 Task: Explore Marketplace offerings for specialized solutions tailored for specific project needs.
Action: Mouse moved to (5, 52)
Screenshot: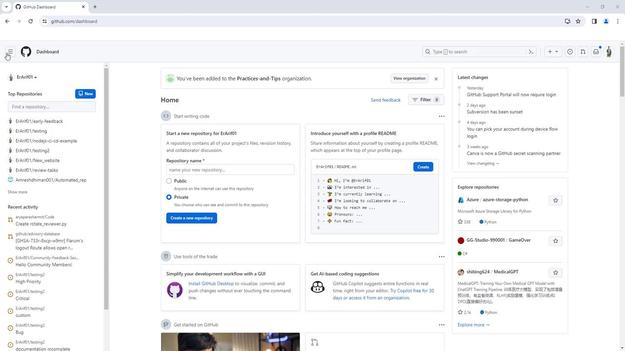 
Action: Mouse pressed left at (5, 52)
Screenshot: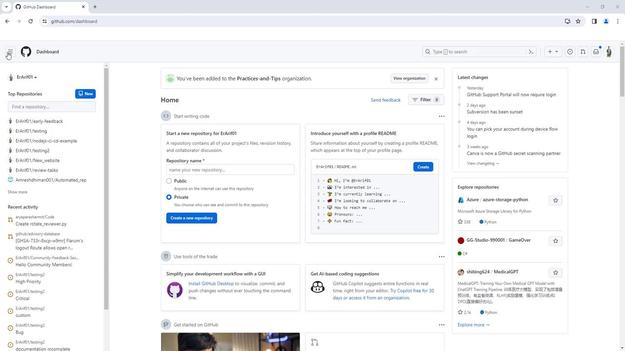 
Action: Mouse moved to (36, 148)
Screenshot: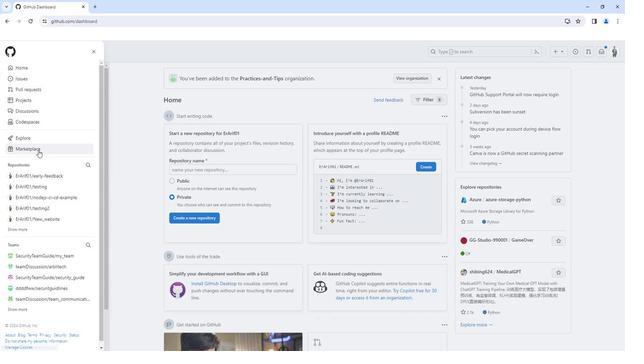 
Action: Mouse pressed left at (36, 148)
Screenshot: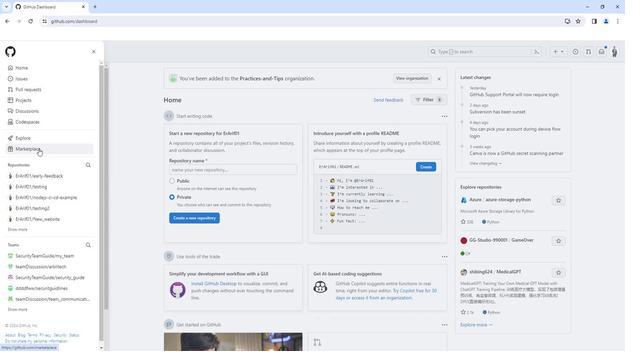 
Action: Mouse moved to (231, 173)
Screenshot: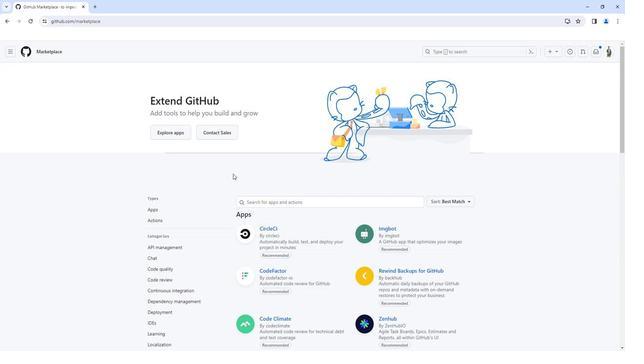 
Action: Mouse scrolled (231, 173) with delta (0, 0)
Screenshot: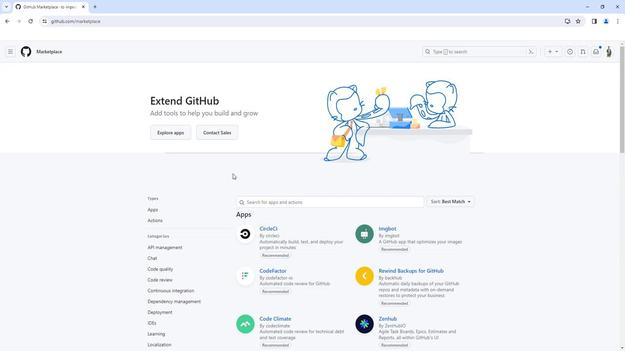 
Action: Mouse moved to (231, 173)
Screenshot: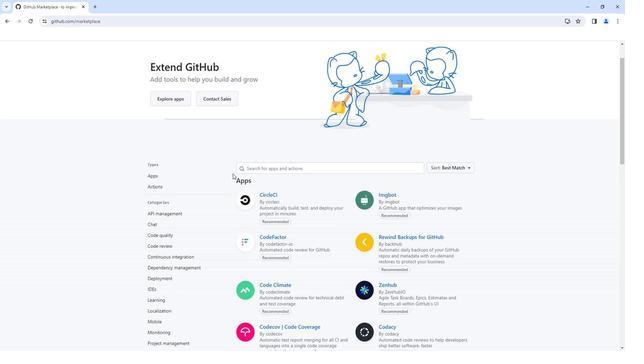 
Action: Mouse scrolled (231, 173) with delta (0, 0)
Screenshot: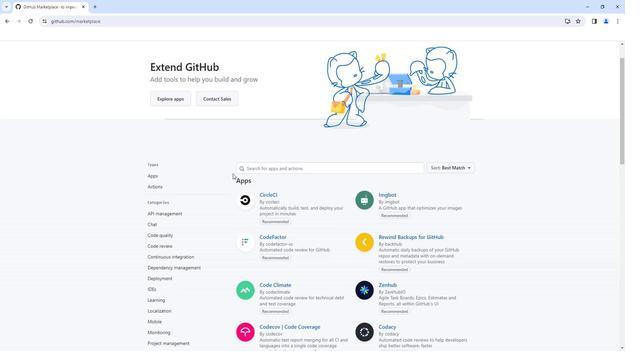 
Action: Mouse moved to (234, 156)
Screenshot: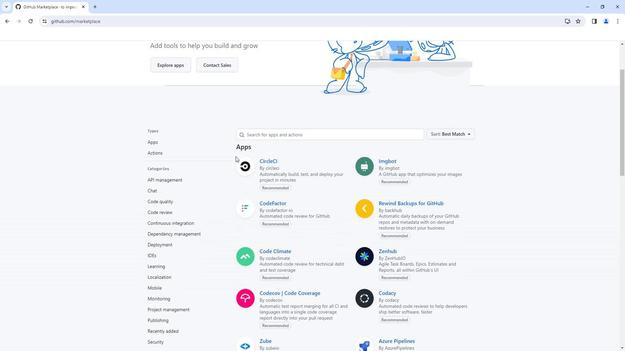 
Action: Mouse scrolled (234, 155) with delta (0, 0)
Screenshot: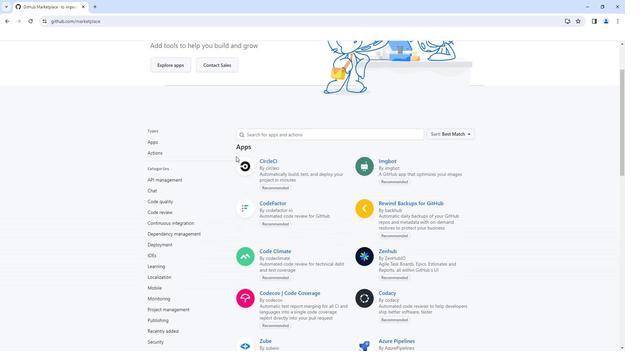 
Action: Mouse scrolled (234, 155) with delta (0, 0)
Screenshot: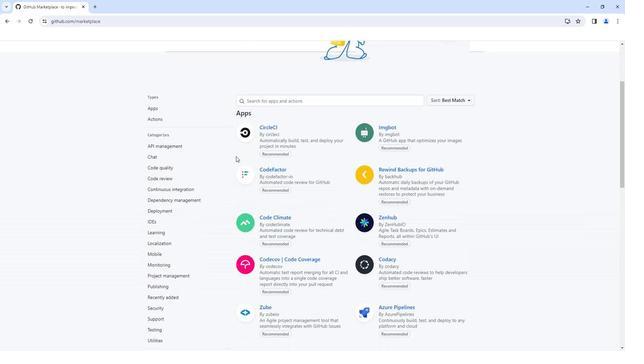 
Action: Mouse moved to (308, 129)
Screenshot: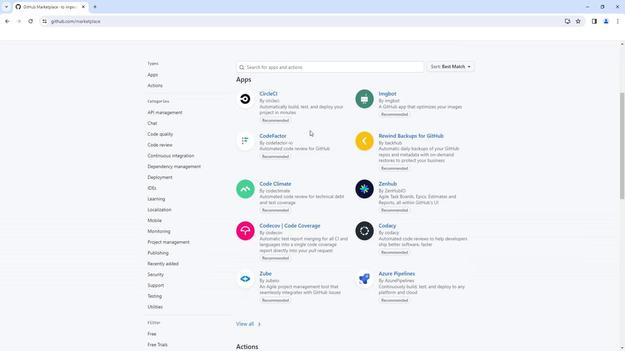
Action: Mouse scrolled (308, 129) with delta (0, 0)
Screenshot: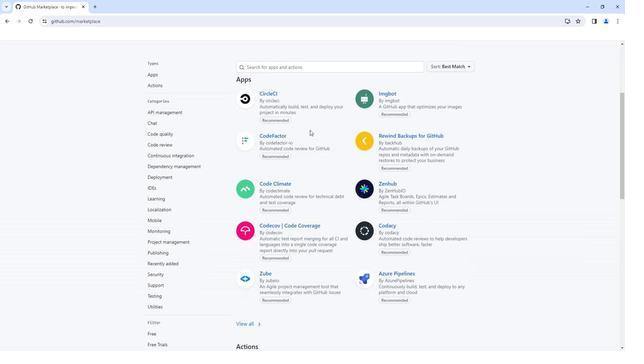 
Action: Mouse scrolled (308, 129) with delta (0, 0)
Screenshot: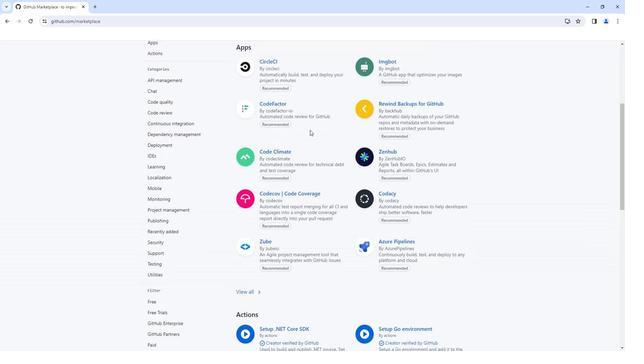 
Action: Mouse moved to (308, 132)
Screenshot: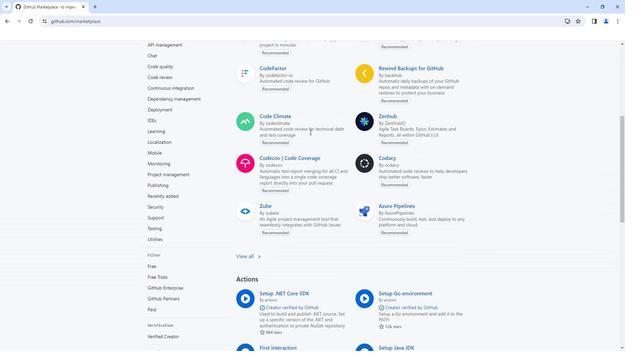
Action: Mouse scrolled (308, 132) with delta (0, 0)
Screenshot: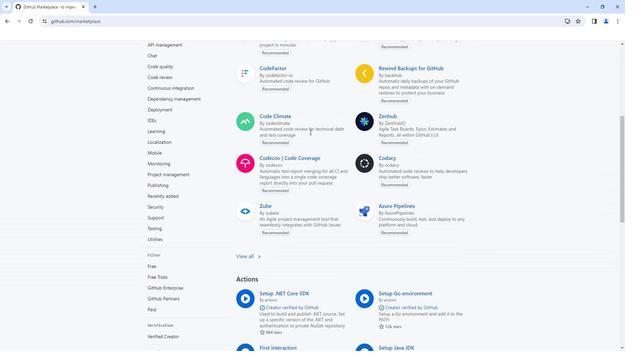 
Action: Mouse moved to (308, 133)
Screenshot: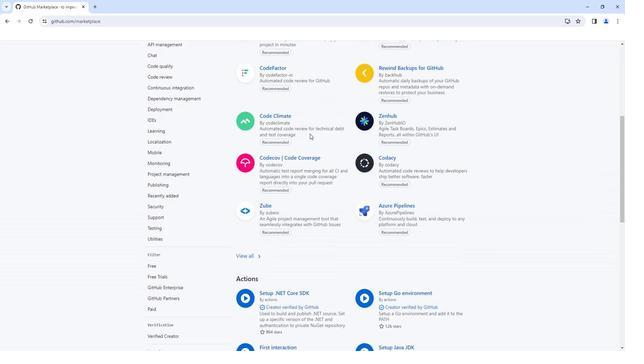 
Action: Mouse scrolled (308, 133) with delta (0, 0)
Screenshot: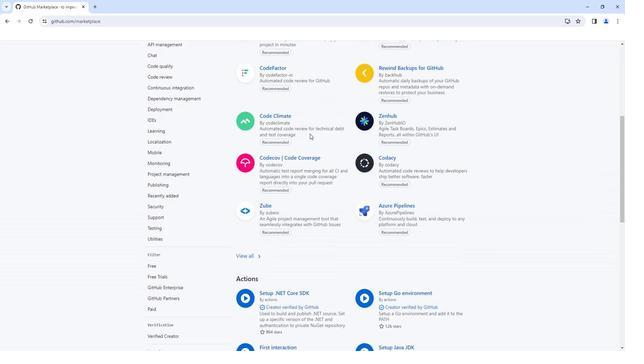 
Action: Mouse moved to (308, 134)
Screenshot: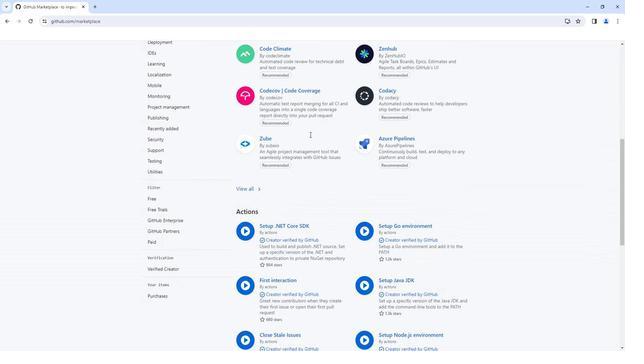 
Action: Mouse scrolled (308, 134) with delta (0, 0)
Screenshot: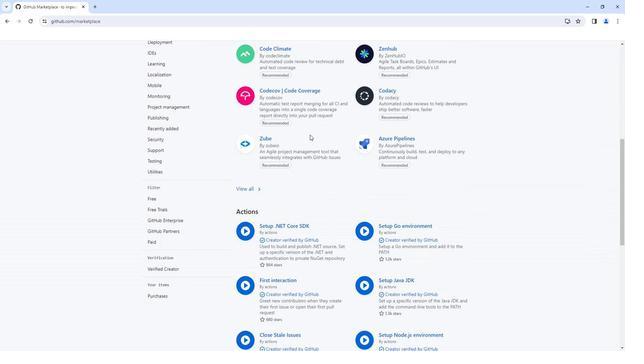 
Action: Mouse scrolled (308, 134) with delta (0, 0)
Screenshot: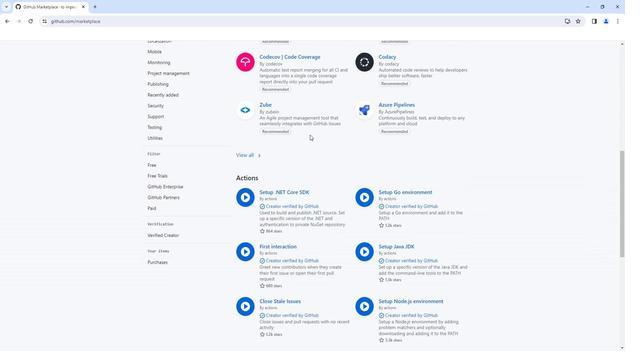 
Action: Mouse moved to (308, 135)
Screenshot: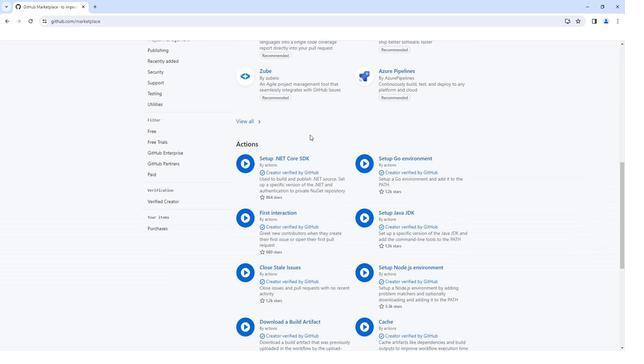 
Action: Mouse scrolled (308, 135) with delta (0, 0)
Screenshot: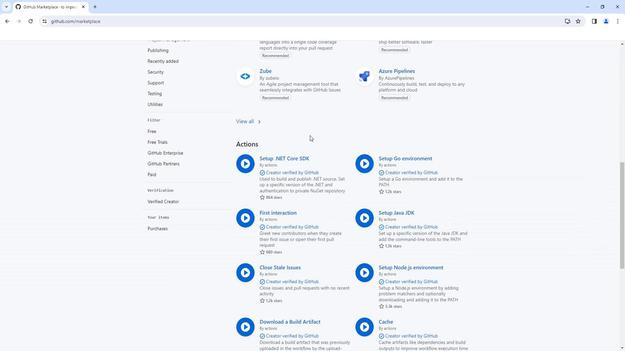 
Action: Mouse moved to (308, 136)
Screenshot: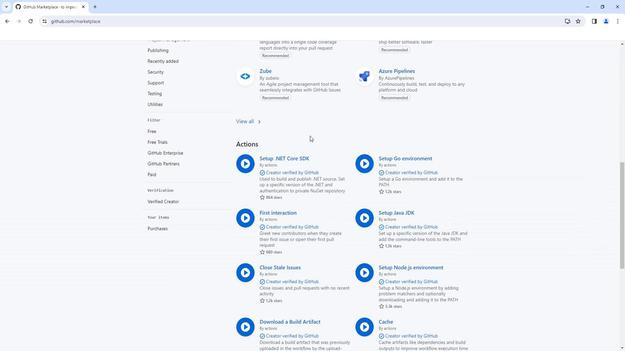 
Action: Mouse scrolled (308, 135) with delta (0, 0)
Screenshot: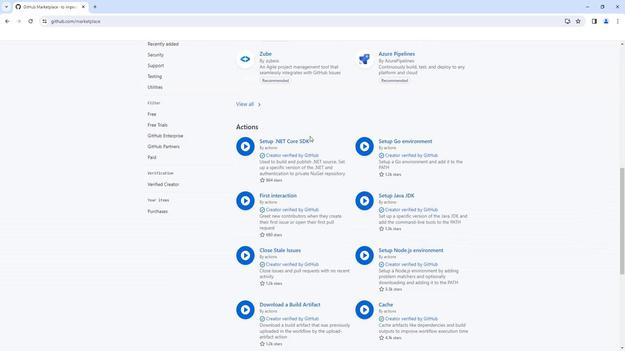 
Action: Mouse moved to (308, 136)
Screenshot: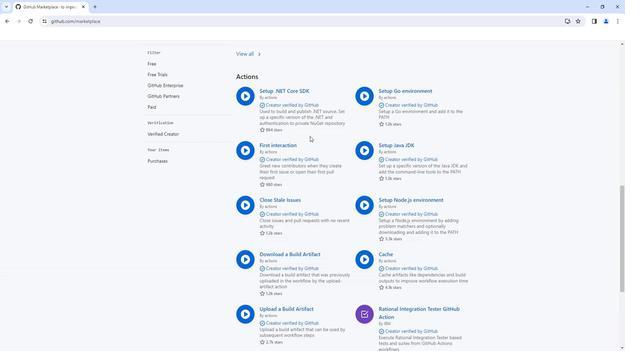 
Action: Mouse scrolled (308, 136) with delta (0, 0)
Screenshot: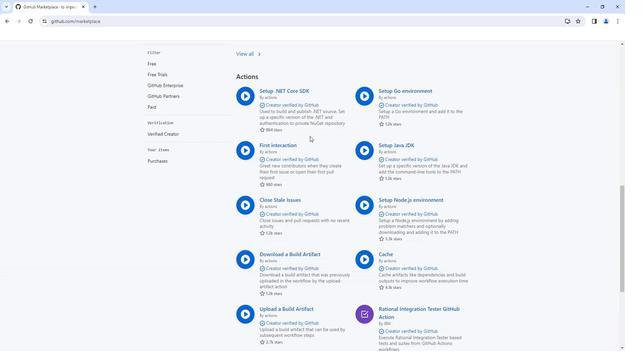 
Action: Mouse moved to (308, 137)
Screenshot: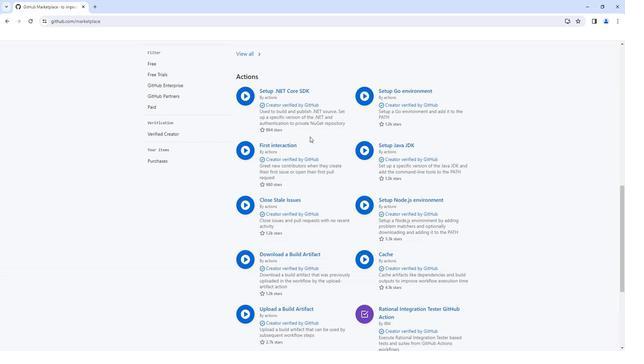 
Action: Mouse scrolled (308, 137) with delta (0, 0)
Screenshot: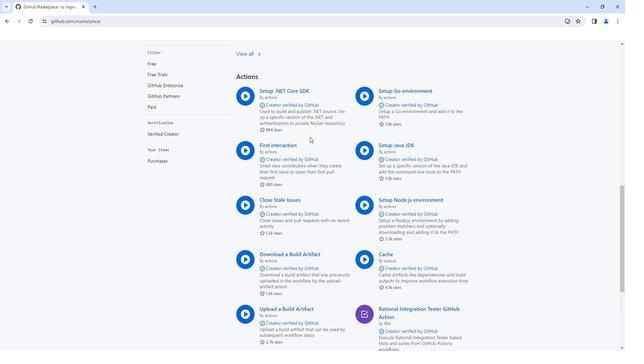 
Action: Mouse moved to (308, 138)
Screenshot: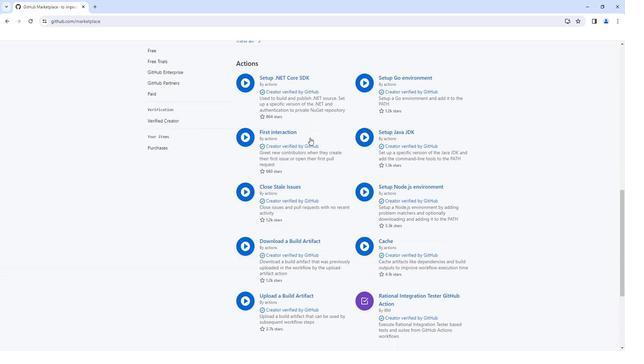 
Action: Mouse scrolled (308, 137) with delta (0, 0)
Screenshot: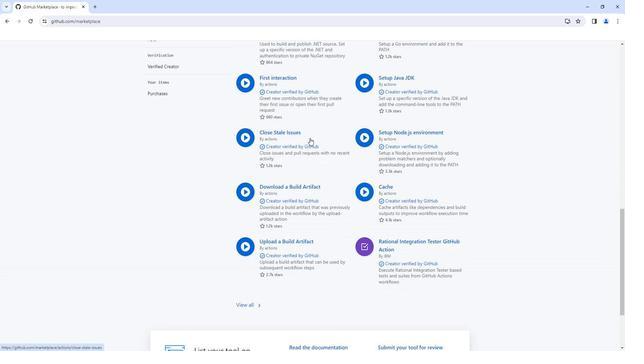 
Action: Mouse scrolled (308, 137) with delta (0, 0)
Screenshot: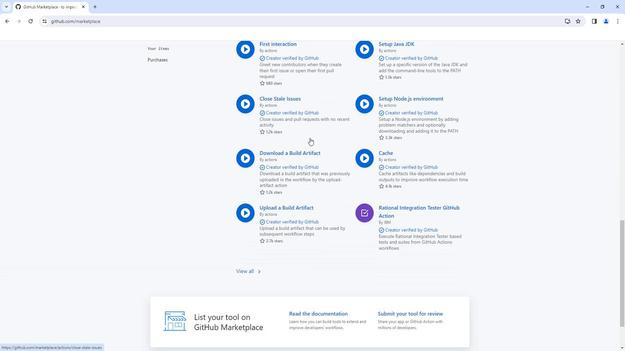 
Action: Mouse scrolled (308, 137) with delta (0, 0)
Screenshot: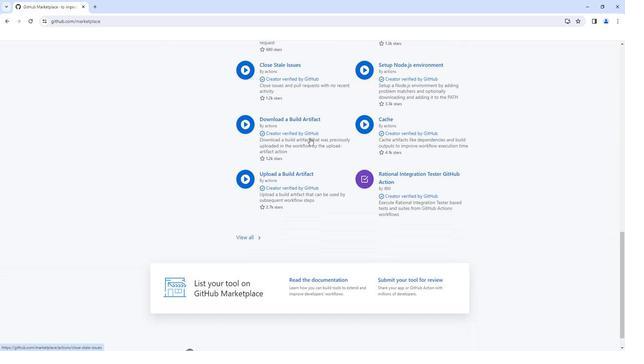 
Action: Mouse scrolled (308, 137) with delta (0, 0)
Screenshot: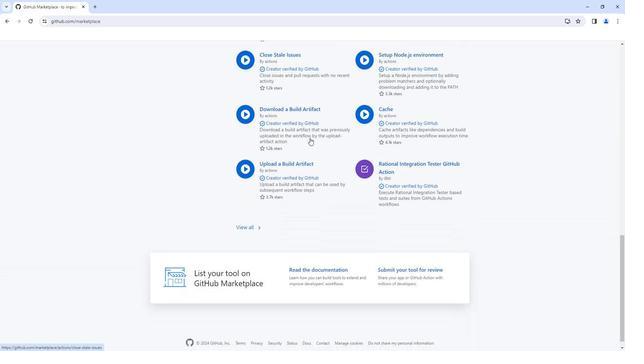 
Action: Mouse moved to (309, 144)
Screenshot: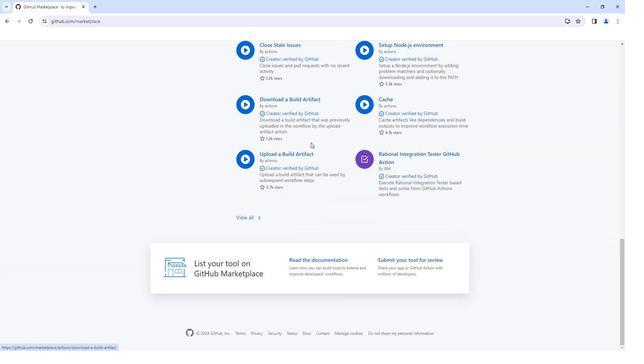 
Action: Mouse scrolled (309, 144) with delta (0, 0)
Screenshot: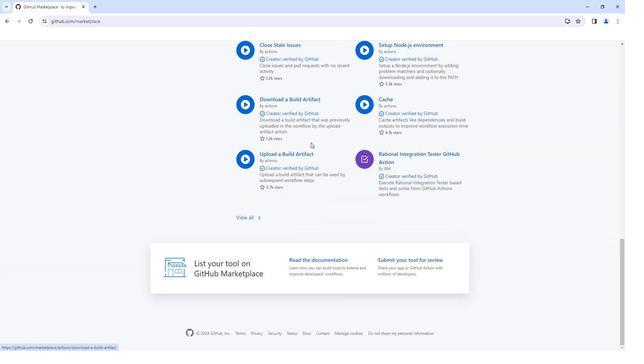 
Action: Mouse moved to (309, 148)
Screenshot: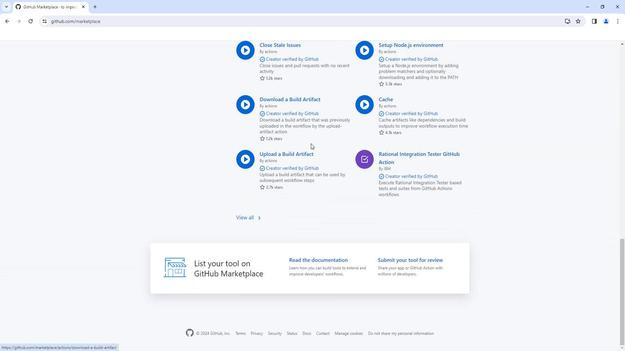 
Action: Mouse scrolled (309, 148) with delta (0, 0)
Screenshot: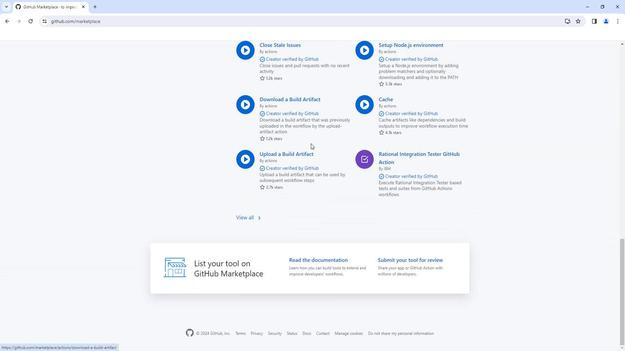 
Action: Mouse moved to (309, 152)
Screenshot: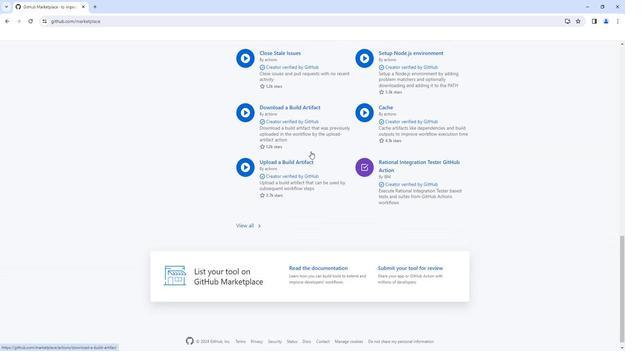
Action: Mouse scrolled (309, 152) with delta (0, 0)
Screenshot: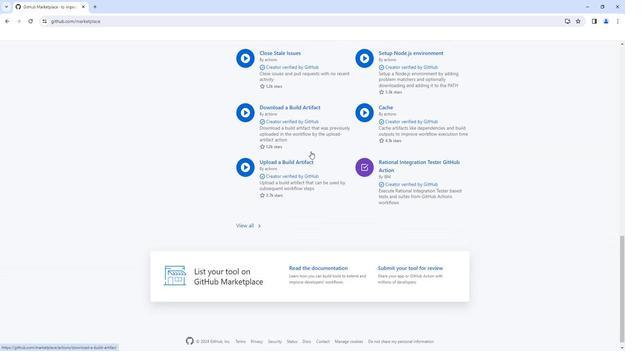 
Action: Mouse moved to (309, 156)
Screenshot: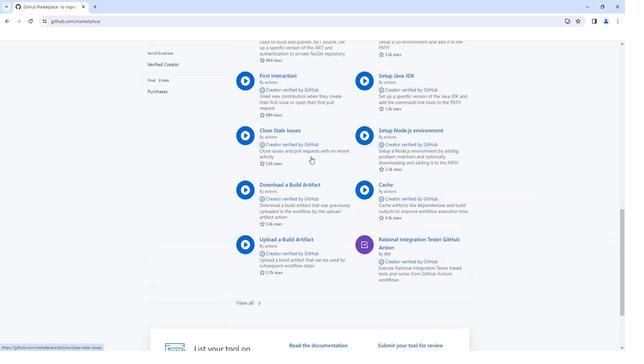 
Action: Mouse scrolled (309, 156) with delta (0, 0)
Screenshot: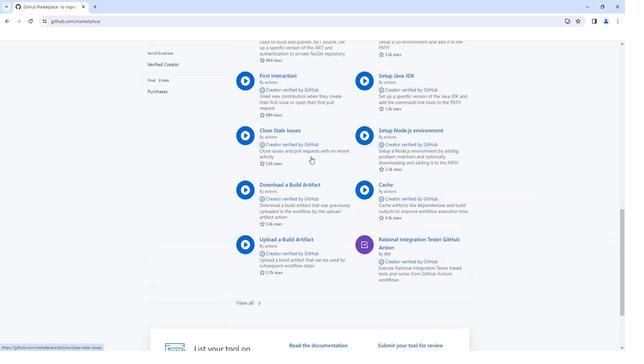 
Action: Mouse moved to (309, 157)
Screenshot: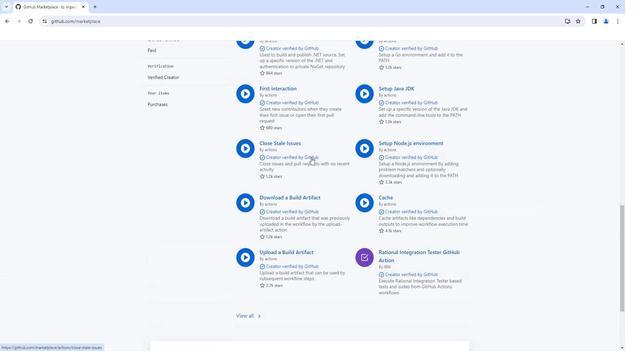 
Action: Mouse scrolled (309, 157) with delta (0, 0)
Screenshot: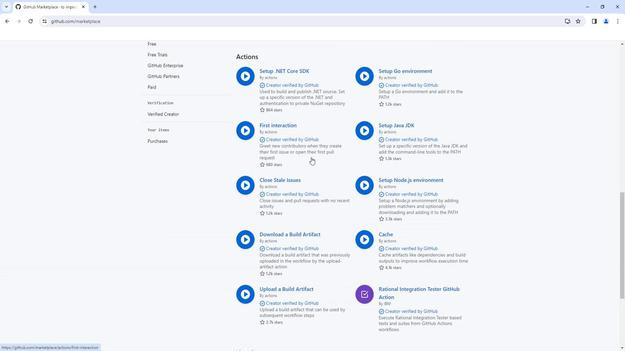 
Action: Mouse scrolled (309, 157) with delta (0, 0)
Screenshot: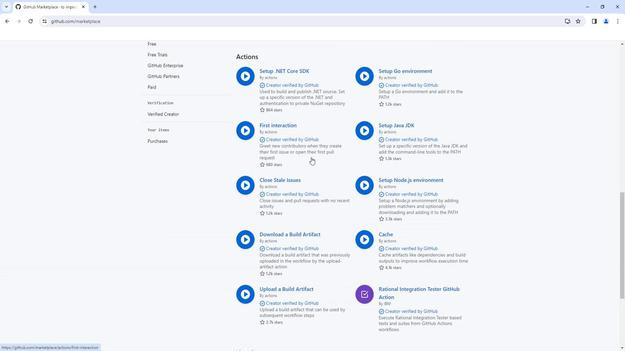 
Action: Mouse moved to (311, 158)
Screenshot: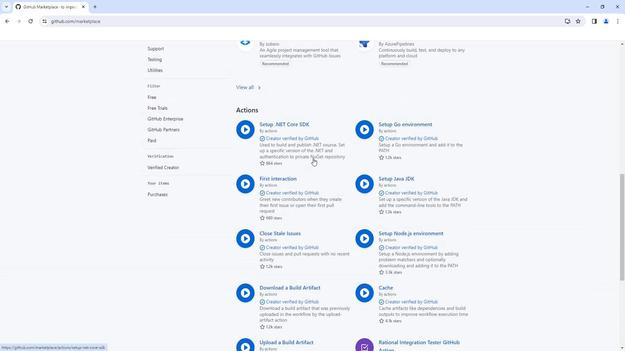 
Action: Mouse scrolled (311, 158) with delta (0, 0)
Screenshot: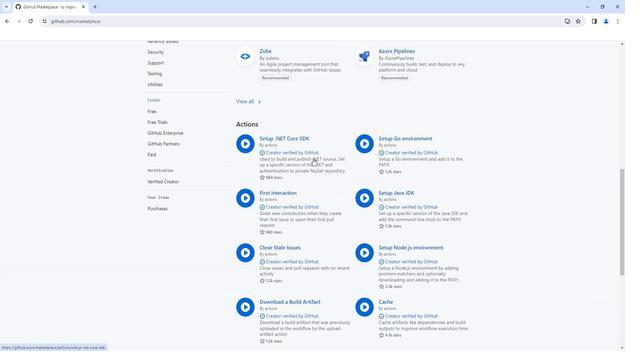 
Action: Mouse scrolled (311, 158) with delta (0, 0)
Screenshot: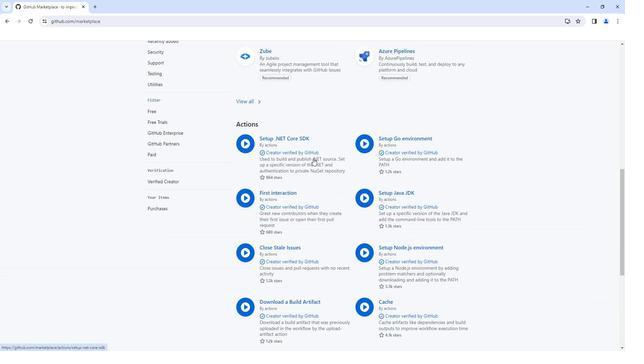 
Action: Mouse scrolled (311, 158) with delta (0, 0)
Screenshot: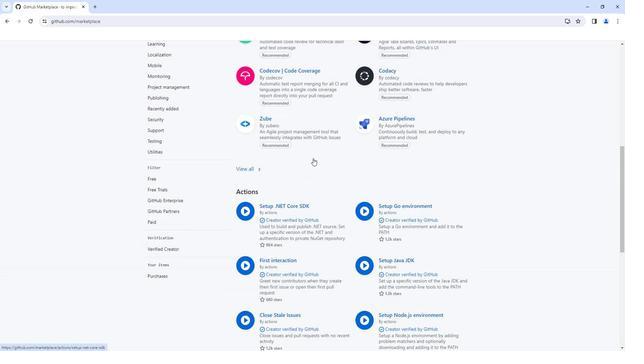 
Action: Mouse scrolled (311, 158) with delta (0, 0)
Screenshot: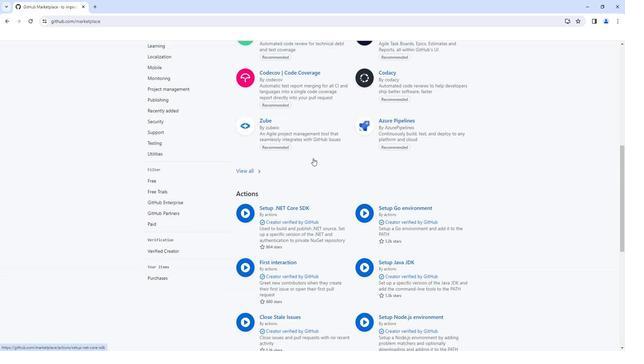 
Action: Mouse scrolled (311, 158) with delta (0, 0)
Screenshot: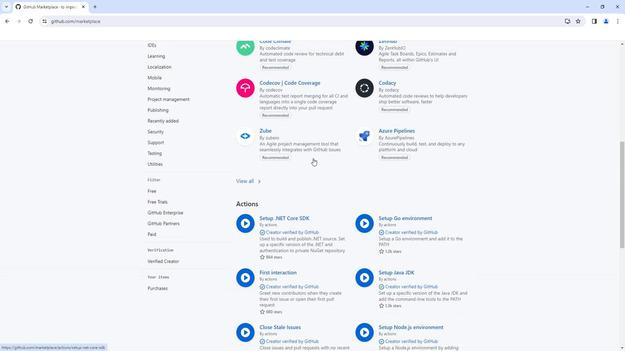 
Action: Mouse moved to (319, 163)
Screenshot: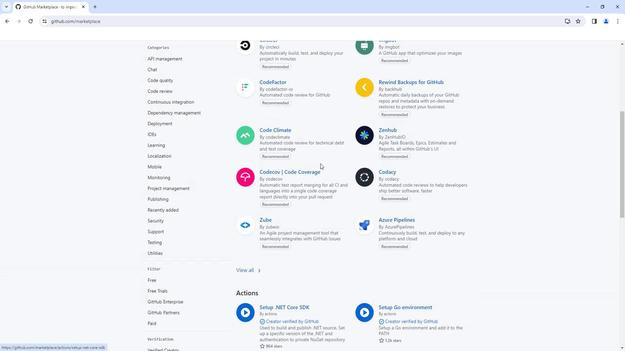 
Action: Mouse scrolled (319, 163) with delta (0, 0)
Screenshot: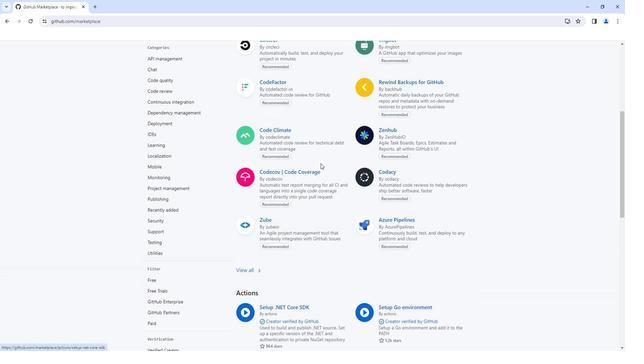 
Action: Mouse scrolled (319, 163) with delta (0, 0)
Screenshot: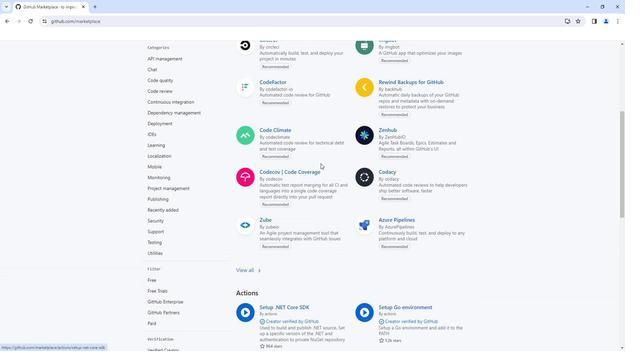 
Action: Mouse scrolled (319, 163) with delta (0, 0)
Screenshot: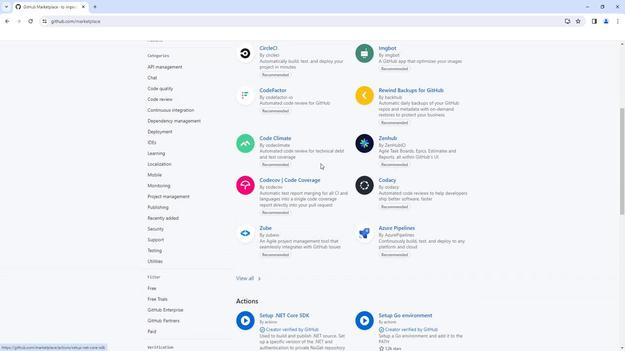 
Action: Mouse scrolled (319, 163) with delta (0, 0)
Screenshot: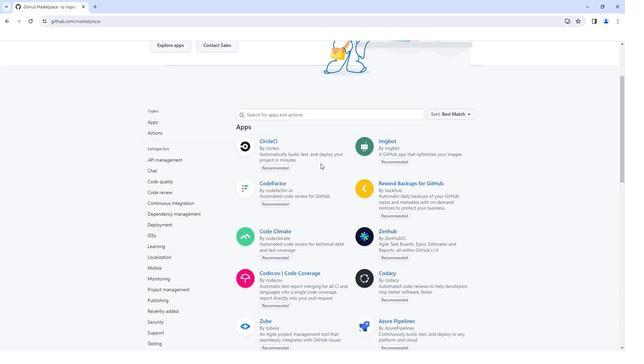 
Action: Mouse scrolled (319, 163) with delta (0, 0)
Screenshot: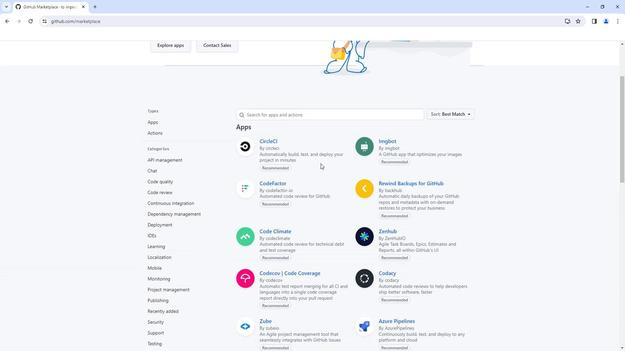 
Action: Mouse scrolled (319, 163) with delta (0, 0)
Screenshot: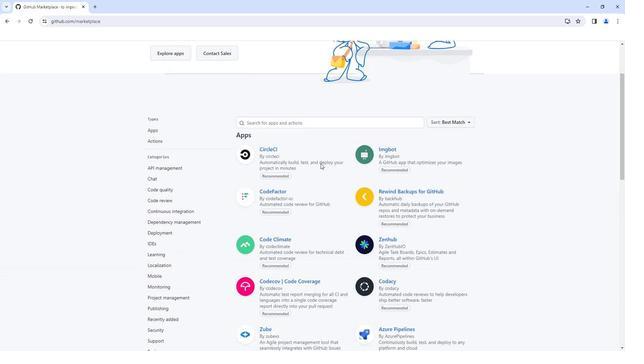 
Action: Mouse moved to (167, 131)
Screenshot: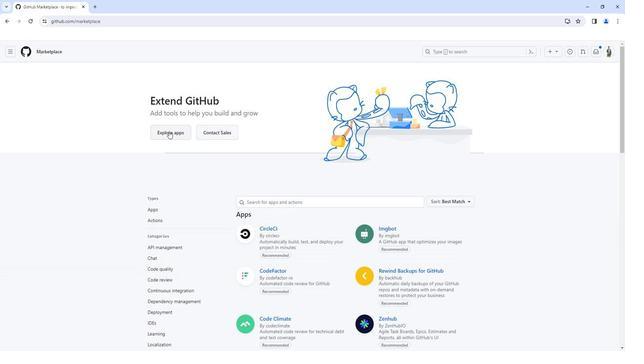 
Action: Mouse pressed left at (167, 131)
Screenshot: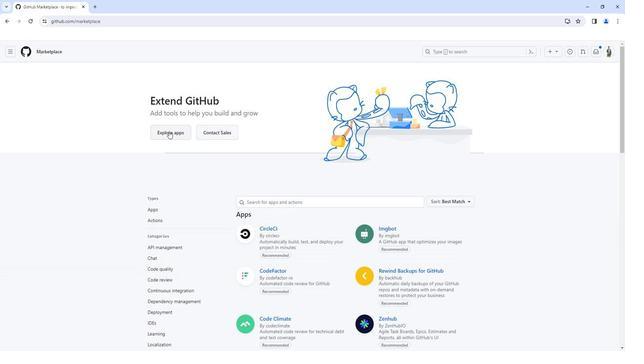 
Action: Mouse moved to (312, 155)
Screenshot: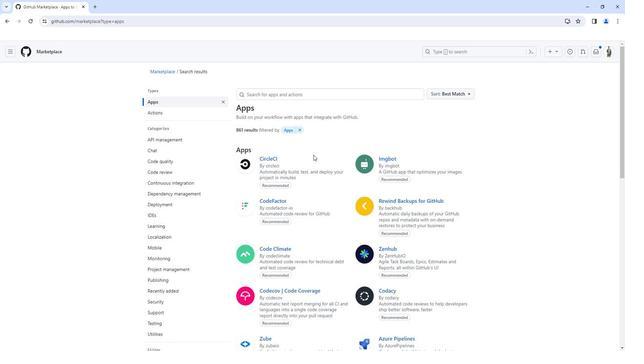 
Action: Mouse scrolled (312, 155) with delta (0, 0)
Screenshot: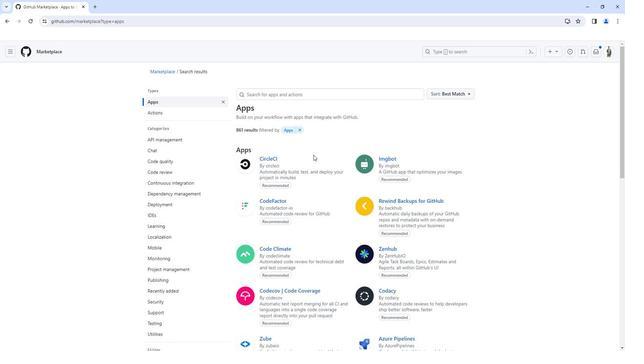 
Action: Mouse moved to (313, 156)
Screenshot: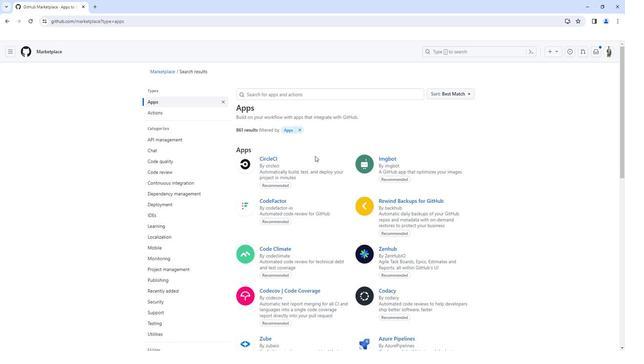 
Action: Mouse scrolled (313, 155) with delta (0, 0)
Screenshot: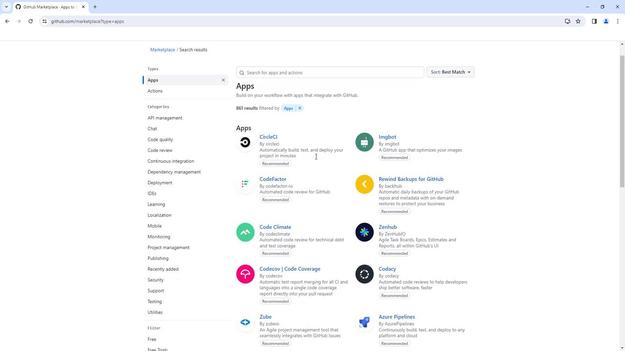 
Action: Mouse scrolled (313, 156) with delta (0, 0)
Screenshot: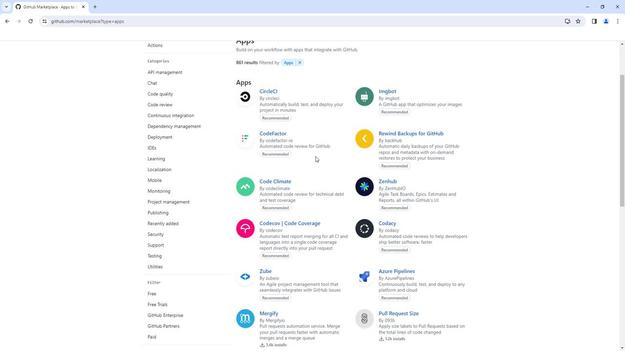 
Action: Mouse scrolled (313, 156) with delta (0, 0)
Screenshot: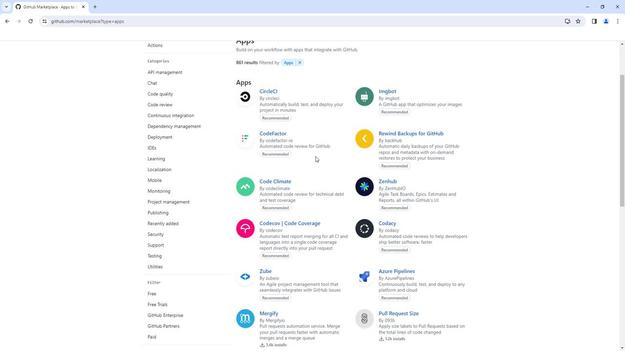 
Action: Mouse moved to (295, 121)
Screenshot: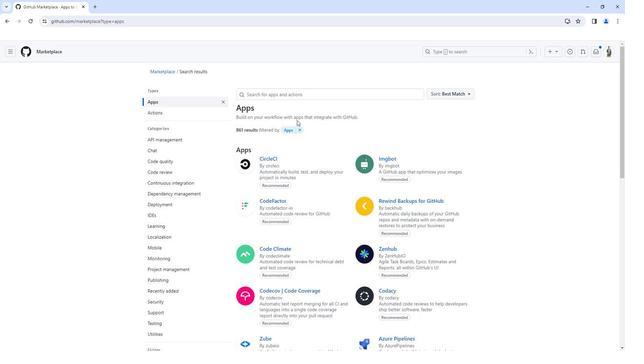
Action: Mouse scrolled (295, 120) with delta (0, 0)
Screenshot: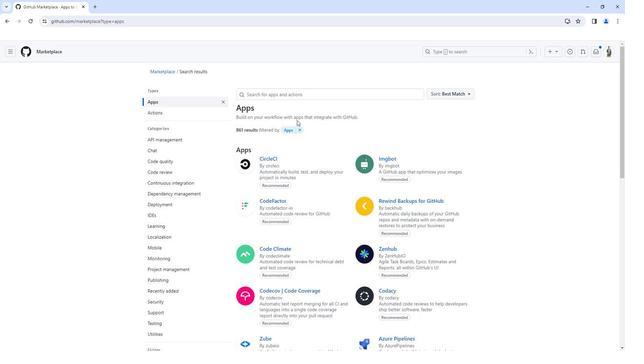 
Action: Mouse moved to (294, 60)
Screenshot: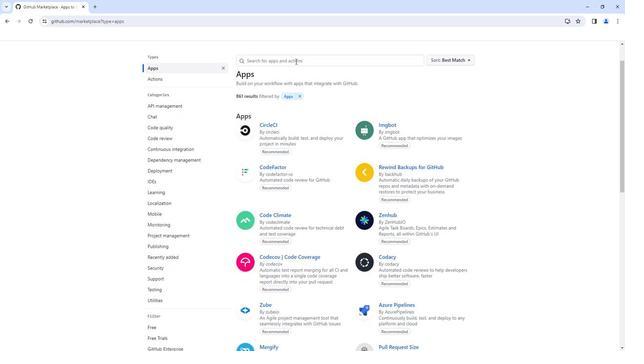 
Action: Mouse pressed left at (294, 60)
Screenshot: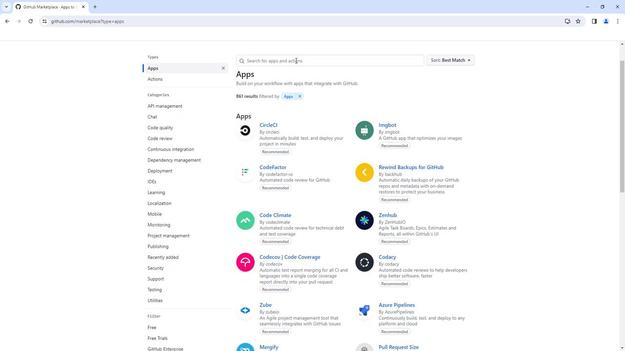 
Action: Key pressed face<Key.enter>
Screenshot: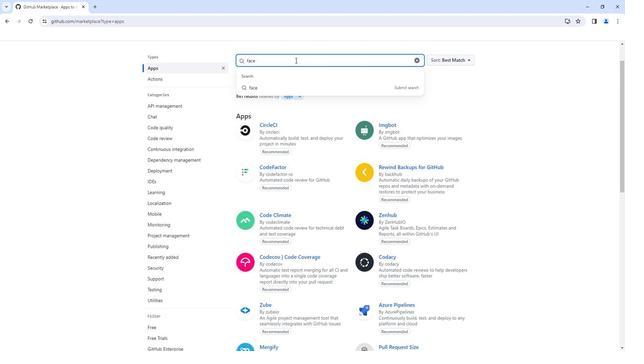 
Action: Mouse moved to (266, 95)
Screenshot: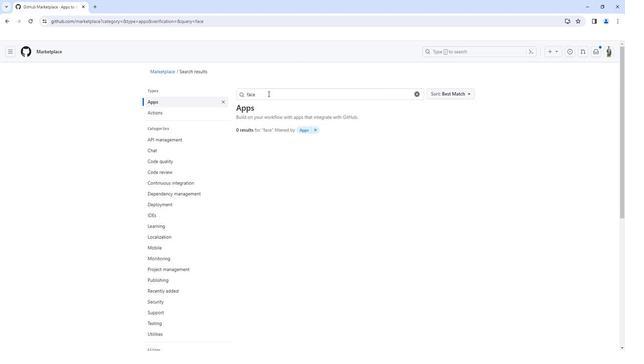 
Action: Mouse pressed left at (266, 95)
Screenshot: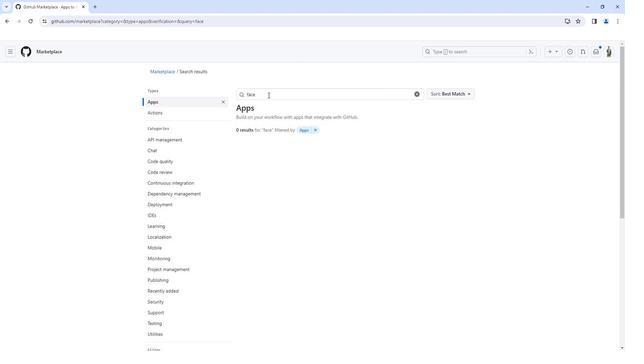 
Action: Key pressed <Key.backspace><Key.backspace><Key.backspace><Key.backspace><Key.backspace><Key.backspace><Key.backspace><Key.backspace><Key.backspace>su<Key.backspace>olution<Key.enter>
Screenshot: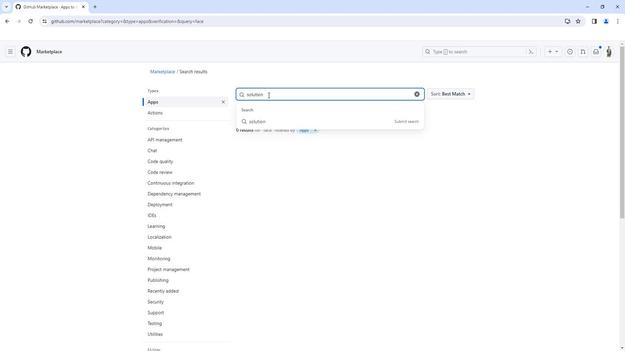 
Action: Mouse moved to (287, 145)
Screenshot: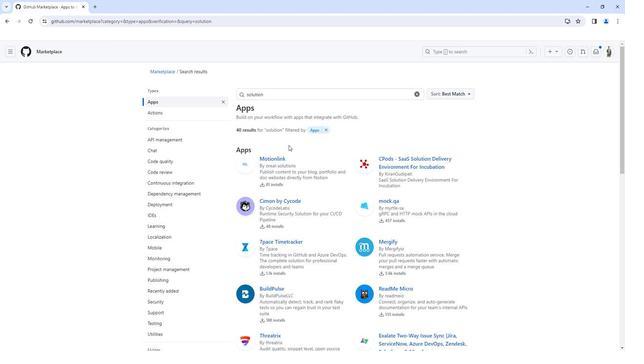 
Action: Mouse scrolled (287, 145) with delta (0, 0)
Screenshot: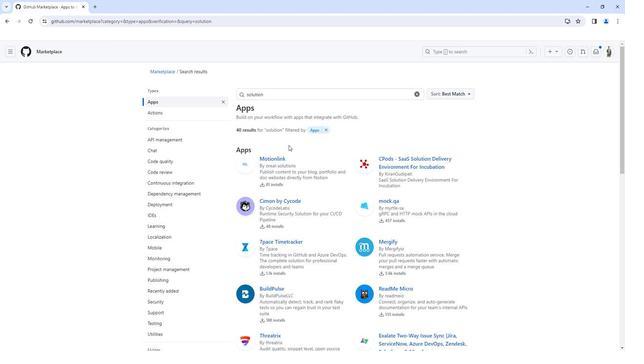 
Action: Mouse moved to (286, 146)
Screenshot: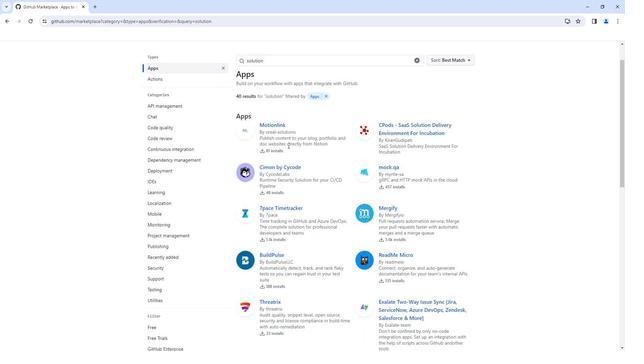 
Action: Mouse scrolled (286, 145) with delta (0, 0)
Screenshot: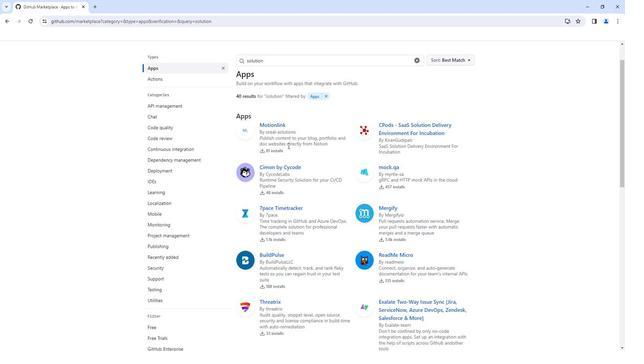 
Action: Mouse moved to (284, 149)
Screenshot: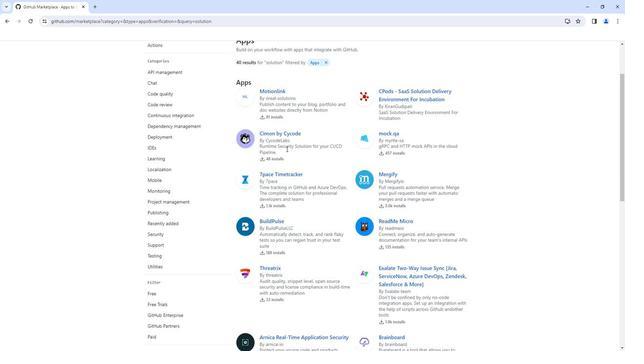
Action: Mouse scrolled (284, 149) with delta (0, 0)
Screenshot: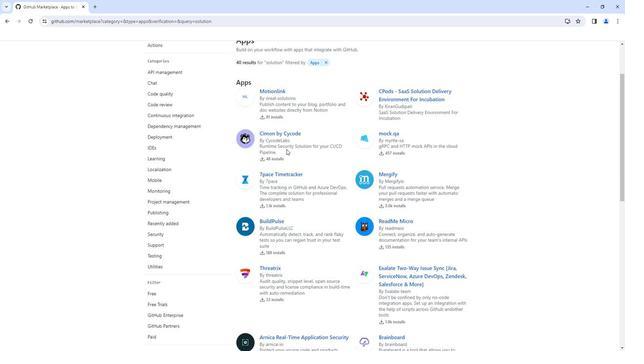 
Action: Mouse scrolled (284, 149) with delta (0, 0)
Screenshot: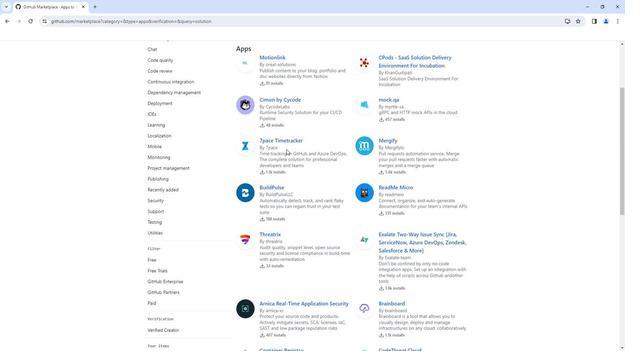 
Action: Mouse moved to (275, 154)
Screenshot: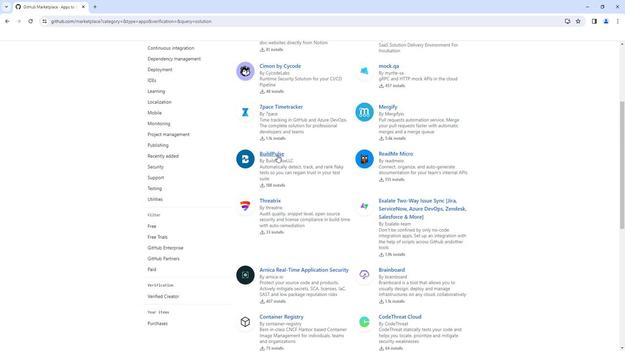 
Action: Mouse pressed left at (275, 154)
Screenshot: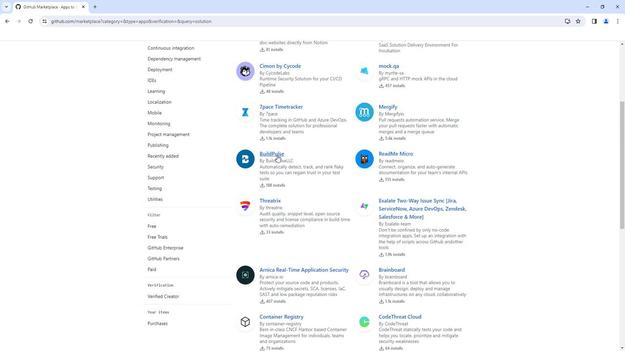 
Action: Mouse moved to (271, 157)
Screenshot: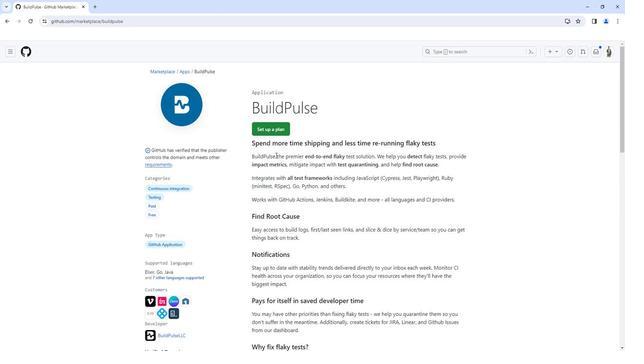 
Action: Mouse scrolled (271, 156) with delta (0, 0)
Screenshot: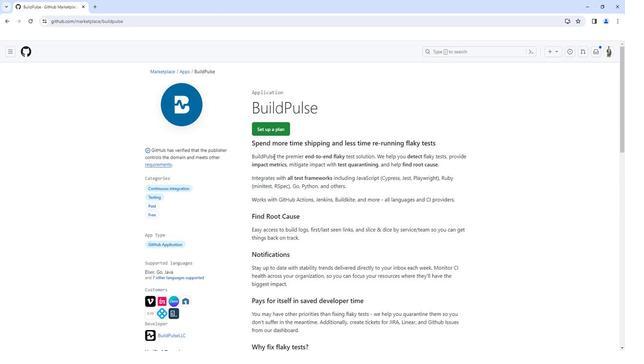 
Action: Mouse moved to (270, 160)
Screenshot: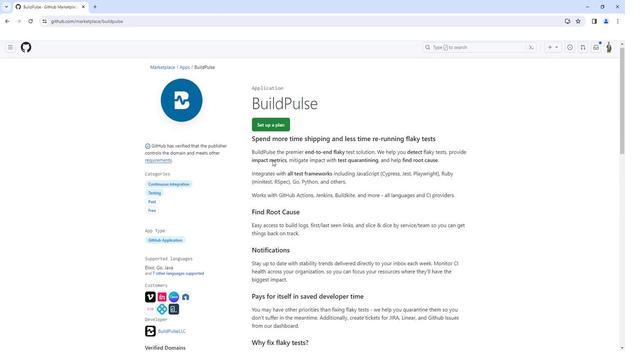 
Action: Mouse scrolled (270, 160) with delta (0, 0)
Screenshot: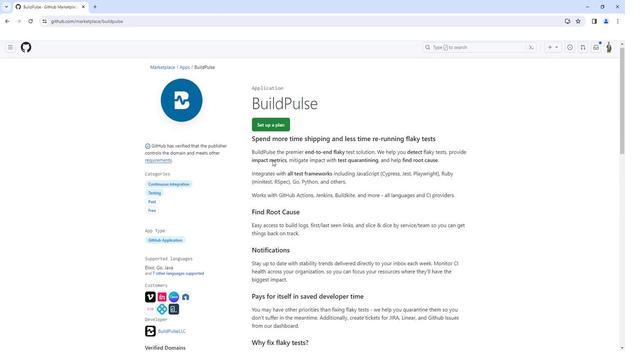
Action: Mouse moved to (270, 161)
Screenshot: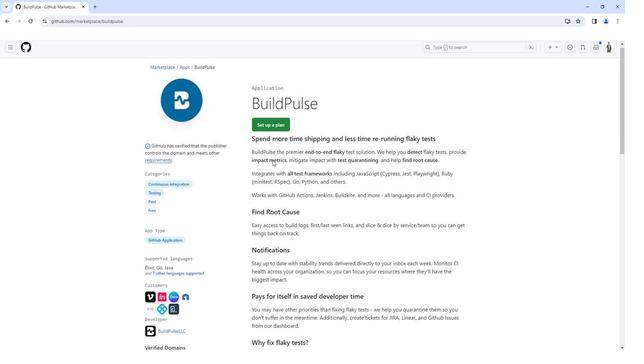 
Action: Mouse scrolled (270, 161) with delta (0, 0)
Screenshot: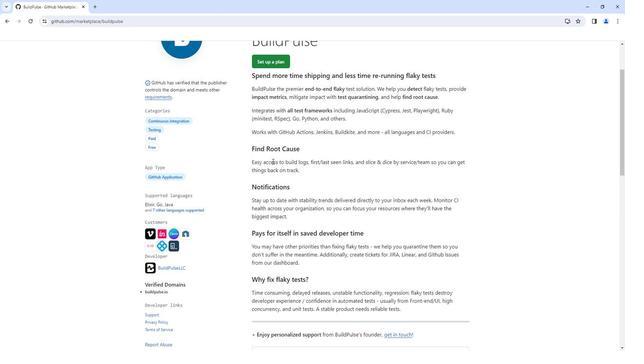 
Action: Mouse scrolled (270, 161) with delta (0, 0)
Screenshot: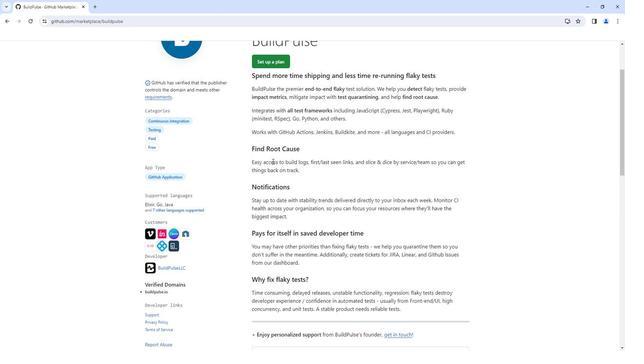 
Action: Mouse scrolled (270, 161) with delta (0, 0)
Screenshot: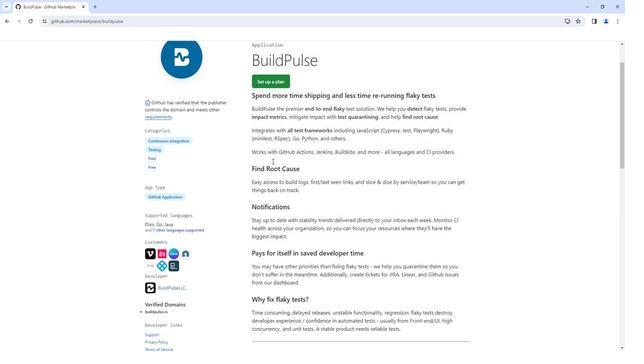 
Action: Mouse moved to (271, 127)
Screenshot: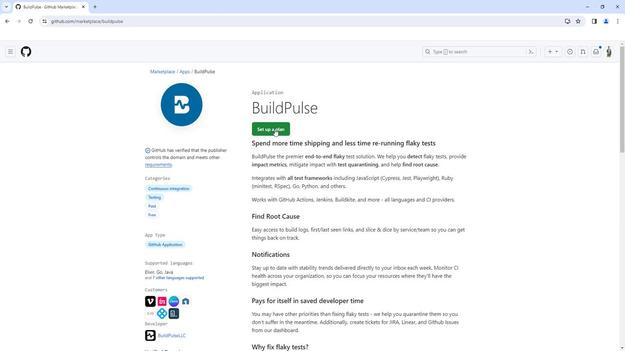 
Action: Mouse pressed left at (271, 127)
Screenshot: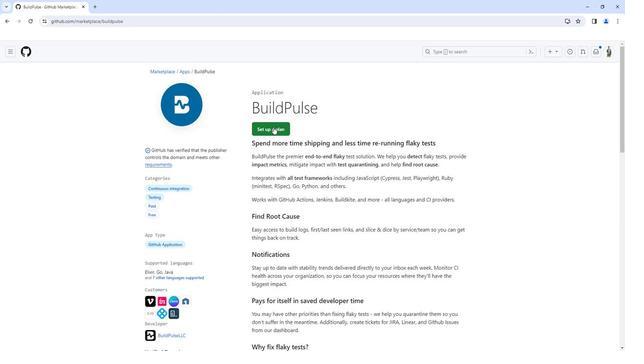 
Action: Mouse moved to (222, 183)
Screenshot: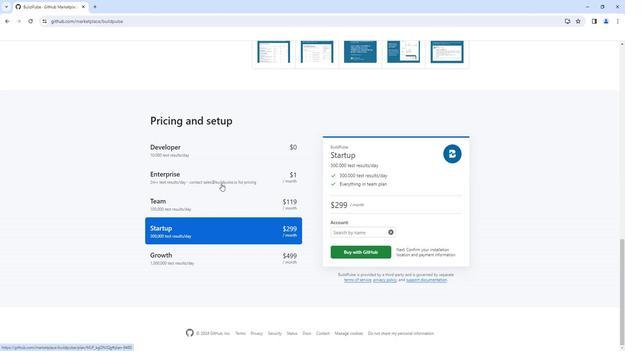 
Action: Mouse scrolled (222, 184) with delta (0, 0)
Screenshot: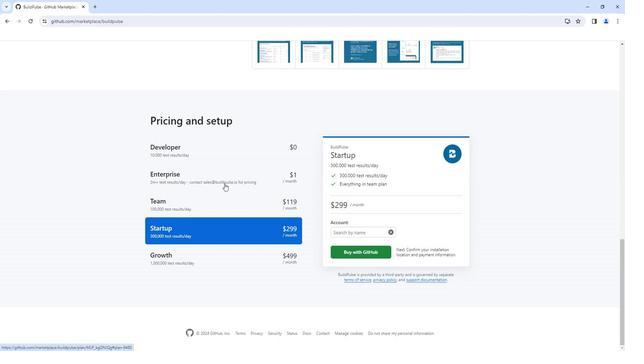 
Action: Mouse scrolled (222, 184) with delta (0, 0)
Screenshot: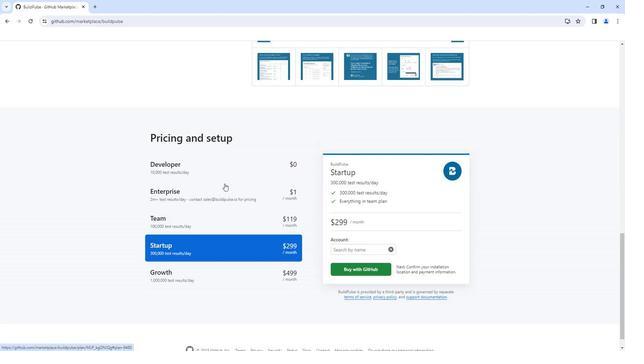 
Action: Mouse moved to (356, 258)
Screenshot: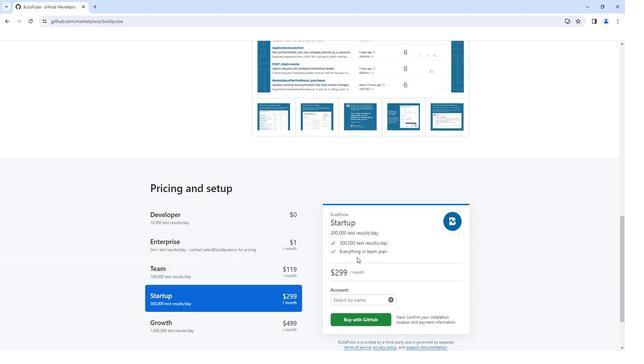 
Action: Mouse scrolled (356, 258) with delta (0, 0)
Screenshot: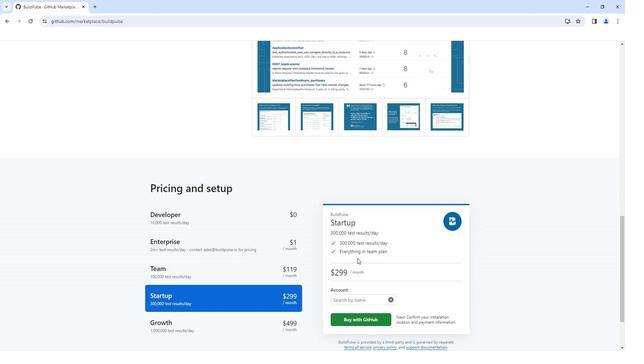 
Action: Mouse moved to (356, 258)
Screenshot: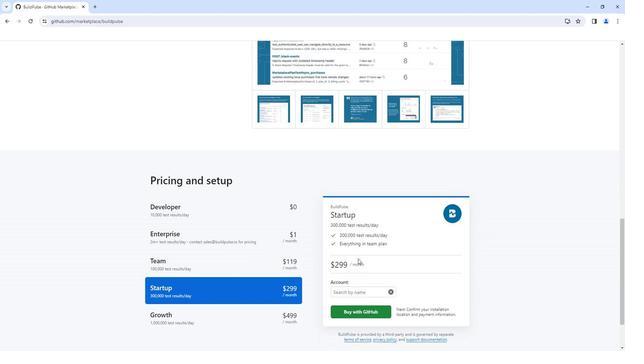
Action: Mouse scrolled (356, 258) with delta (0, 0)
Screenshot: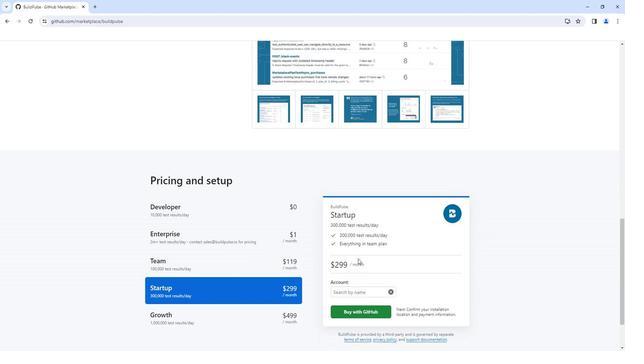 
Action: Mouse scrolled (356, 258) with delta (0, 0)
Screenshot: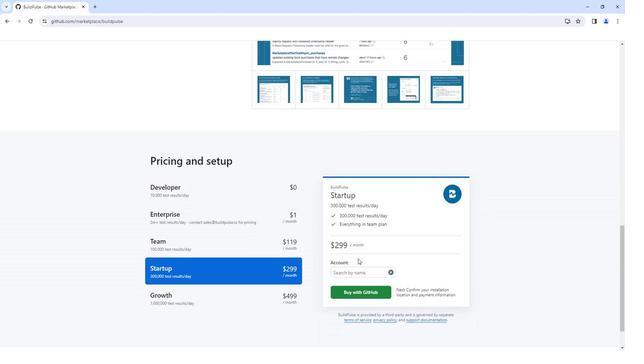 
Action: Mouse moved to (359, 210)
Screenshot: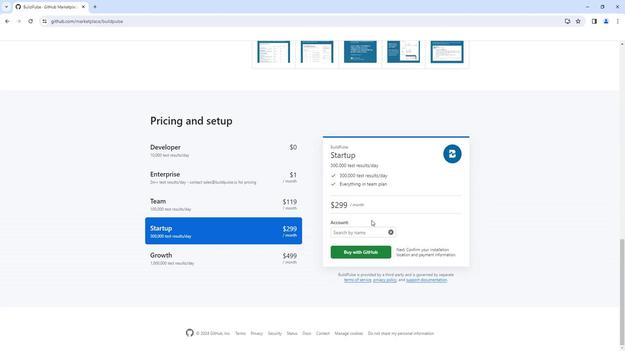 
Action: Mouse scrolled (359, 211) with delta (0, 0)
Screenshot: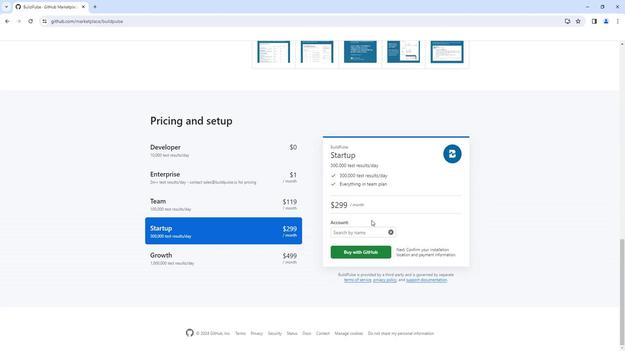 
Action: Mouse moved to (357, 210)
Screenshot: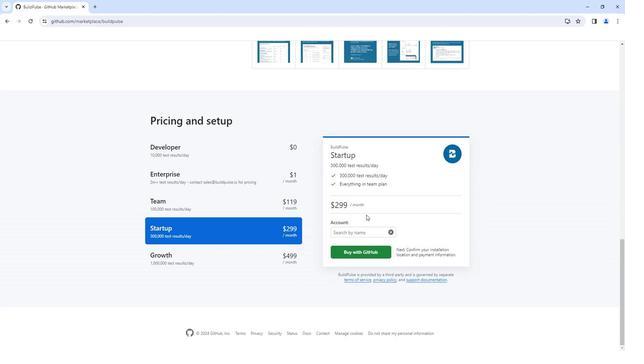 
Action: Mouse scrolled (357, 210) with delta (0, 0)
Screenshot: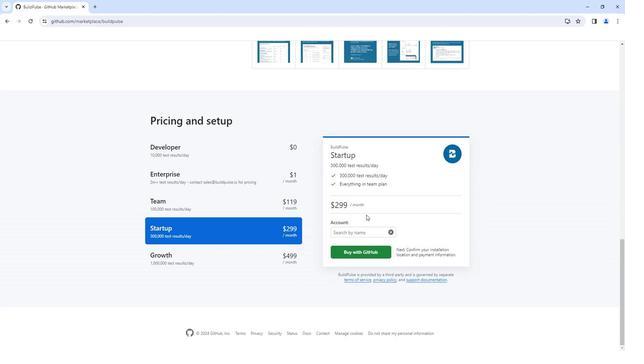 
Action: Mouse moved to (356, 209)
Screenshot: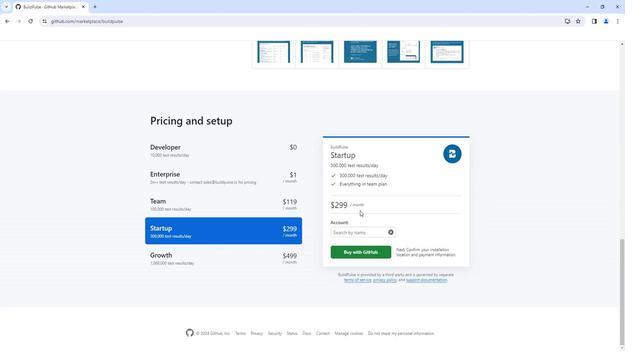 
Action: Mouse scrolled (356, 210) with delta (0, 0)
Screenshot: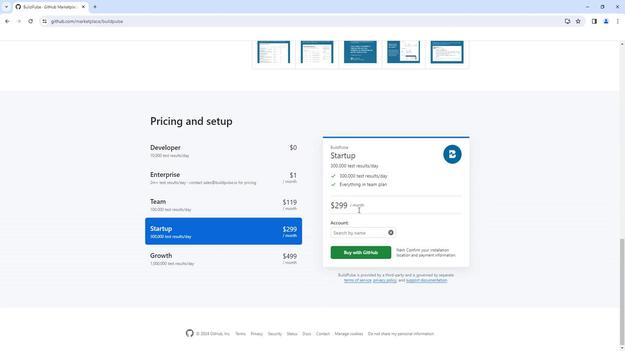 
Action: Mouse scrolled (356, 210) with delta (0, 0)
Screenshot: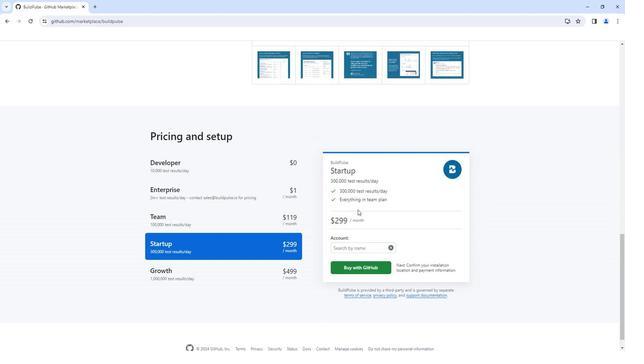 
Action: Mouse moved to (341, 214)
Screenshot: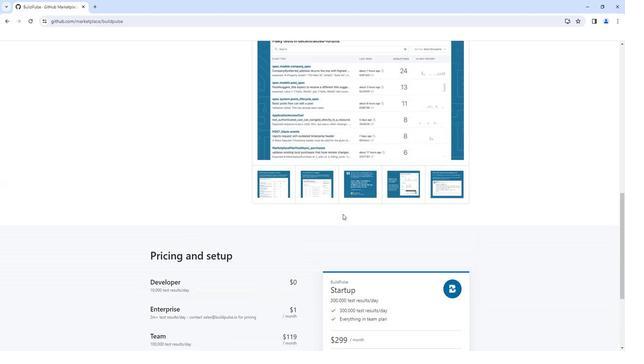 
Action: Mouse scrolled (341, 214) with delta (0, 0)
Screenshot: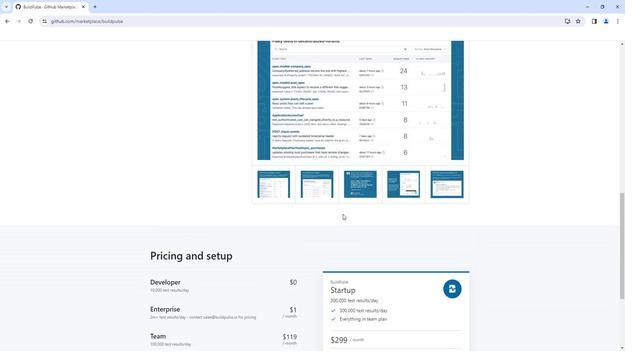 
Action: Mouse moved to (342, 213)
Screenshot: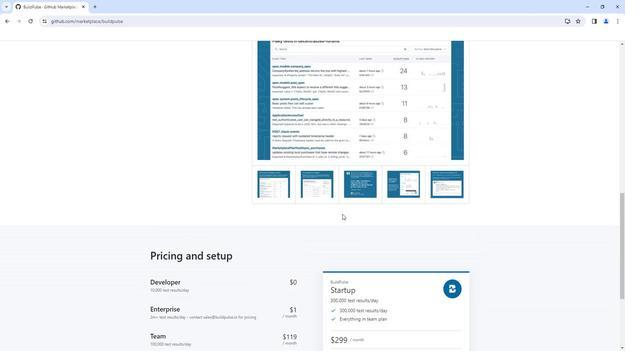 
Action: Mouse scrolled (342, 213) with delta (0, 0)
Screenshot: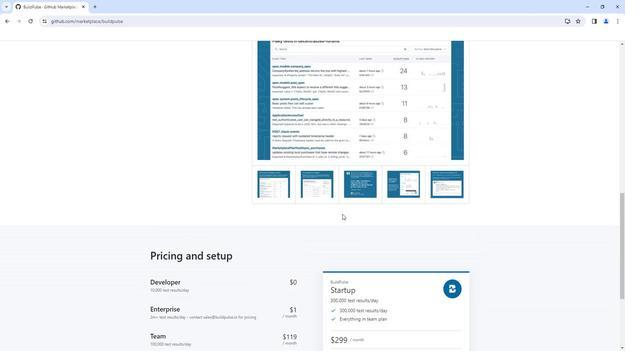 
Action: Mouse moved to (347, 211)
Screenshot: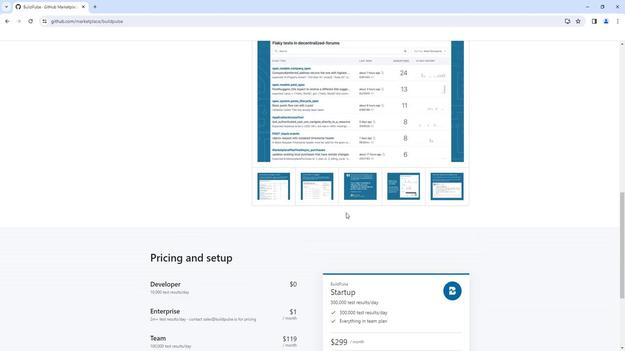 
Action: Mouse scrolled (347, 212) with delta (0, 0)
Screenshot: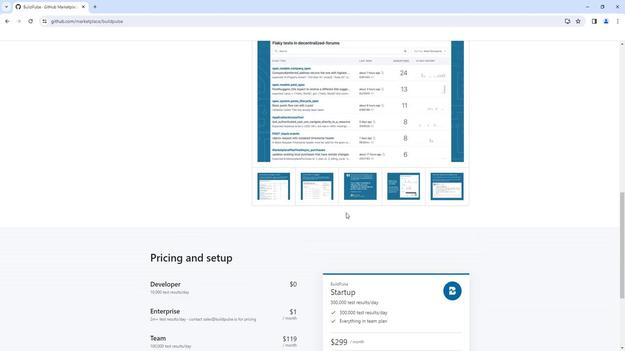 
Action: Mouse moved to (348, 211)
Screenshot: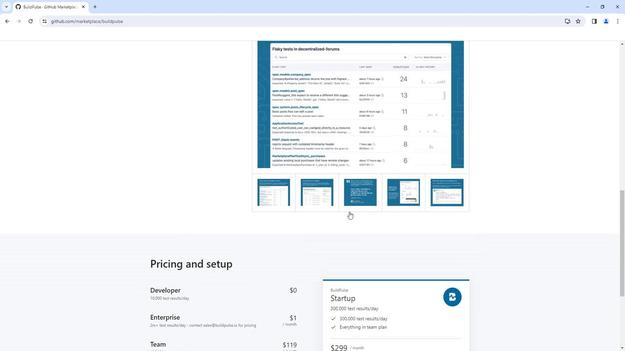 
Action: Mouse scrolled (348, 211) with delta (0, 0)
Screenshot: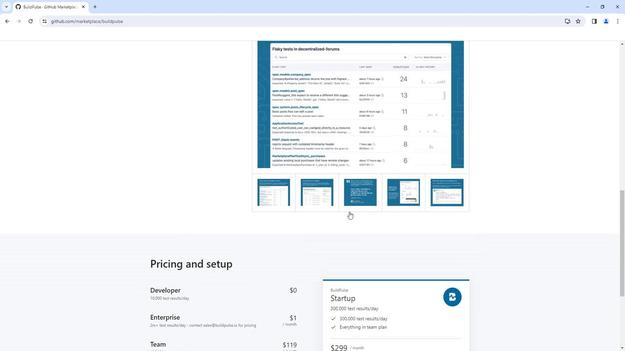 
Action: Mouse scrolled (348, 211) with delta (0, 0)
Screenshot: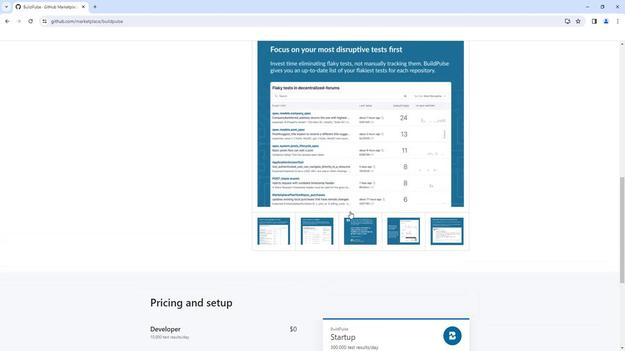 
Action: Mouse scrolled (348, 211) with delta (0, 0)
Screenshot: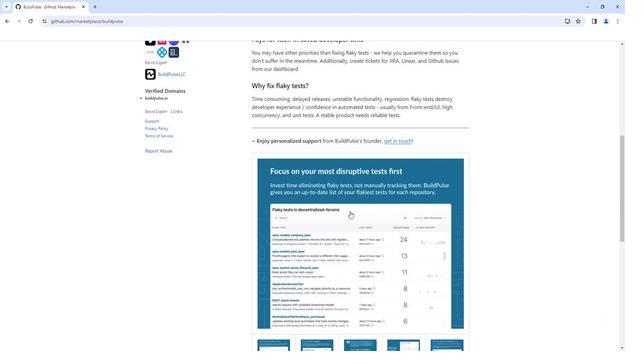 
Action: Mouse scrolled (348, 211) with delta (0, 0)
Screenshot: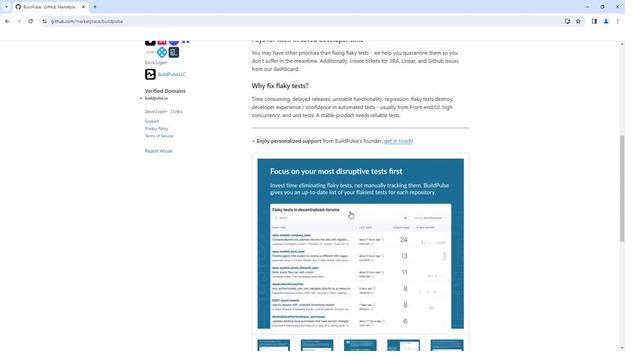 
Action: Mouse scrolled (348, 211) with delta (0, 0)
Screenshot: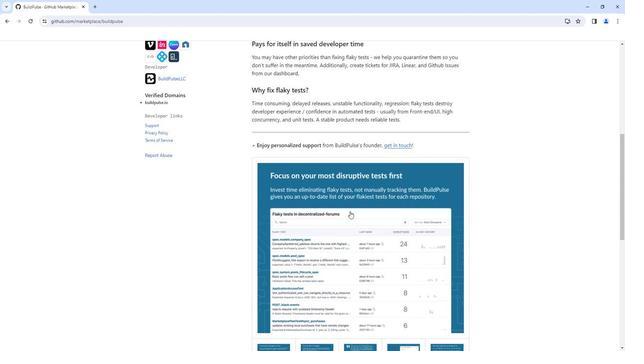 
Action: Mouse scrolled (348, 211) with delta (0, 0)
Screenshot: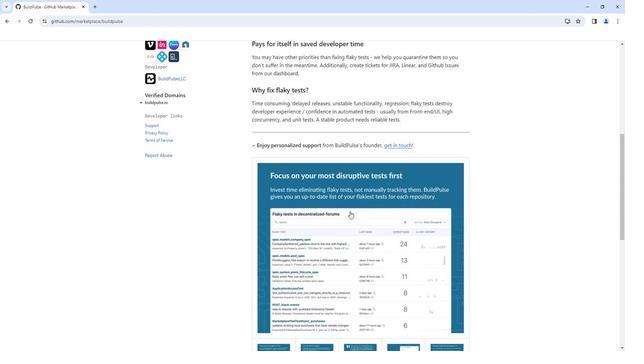 
Action: Mouse scrolled (348, 211) with delta (0, 0)
Screenshot: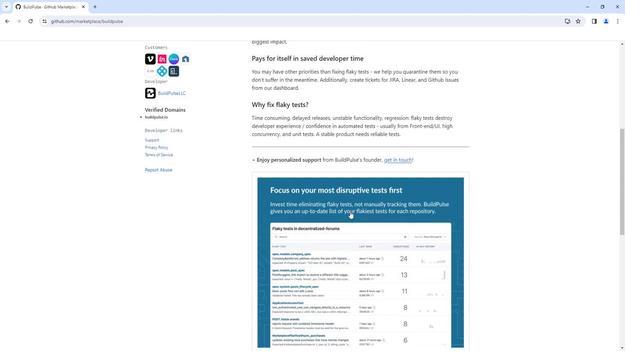 
Action: Mouse scrolled (348, 211) with delta (0, 0)
Screenshot: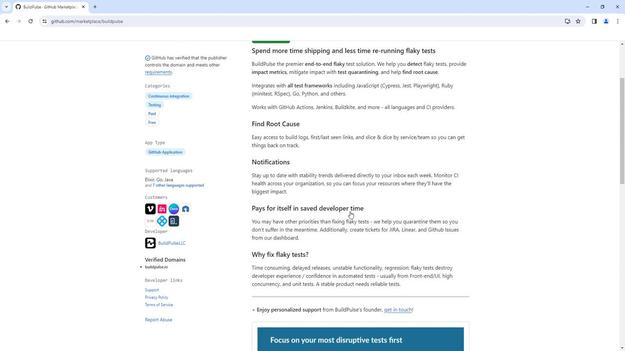 
Action: Mouse scrolled (348, 211) with delta (0, 0)
Screenshot: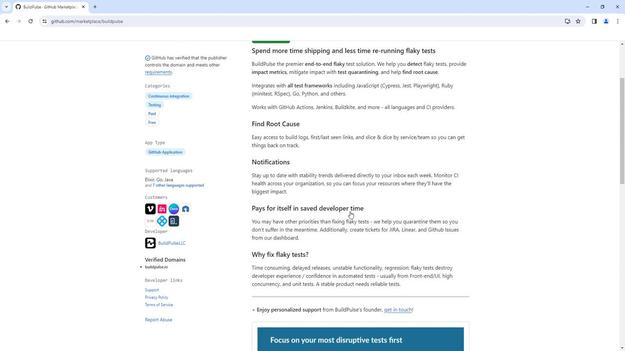 
Action: Mouse scrolled (348, 211) with delta (0, 0)
Screenshot: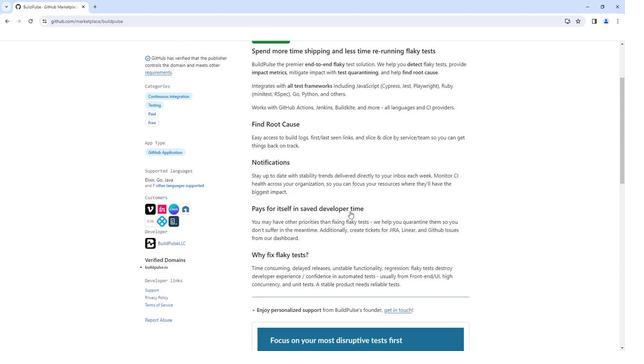 
Action: Mouse scrolled (348, 211) with delta (0, 0)
Screenshot: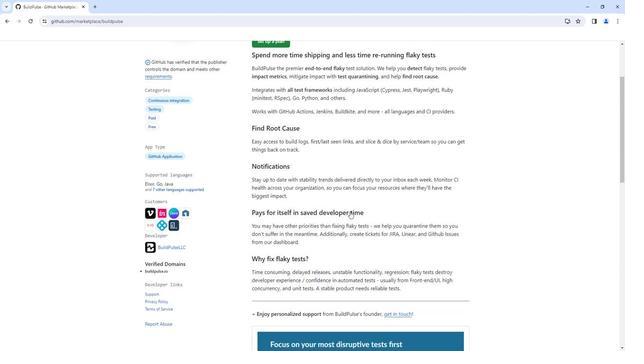 
Action: Mouse scrolled (348, 211) with delta (0, 0)
Screenshot: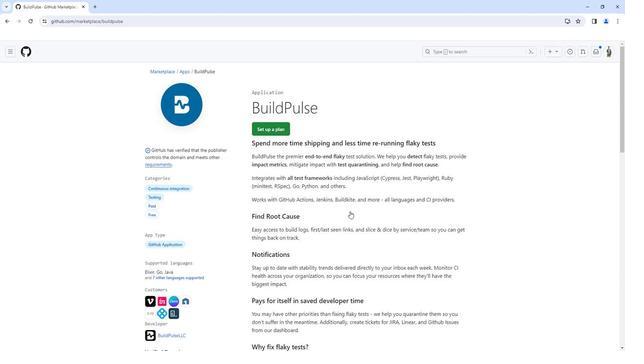 
Action: Mouse scrolled (348, 211) with delta (0, 0)
Screenshot: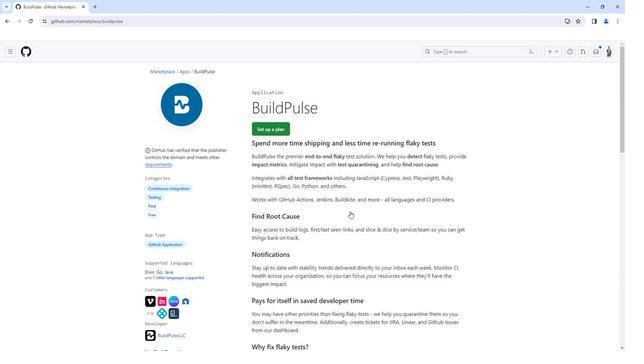 
Action: Mouse scrolled (348, 211) with delta (0, 0)
Screenshot: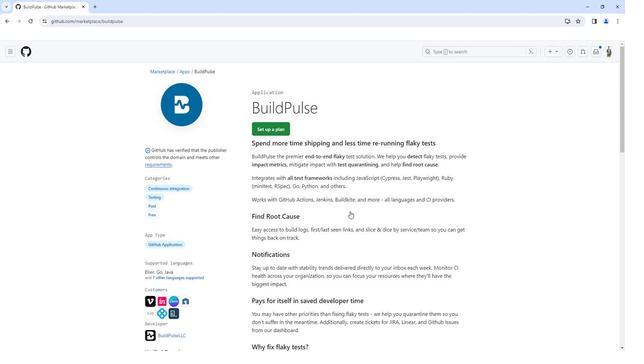 
Action: Mouse scrolled (348, 211) with delta (0, 0)
Screenshot: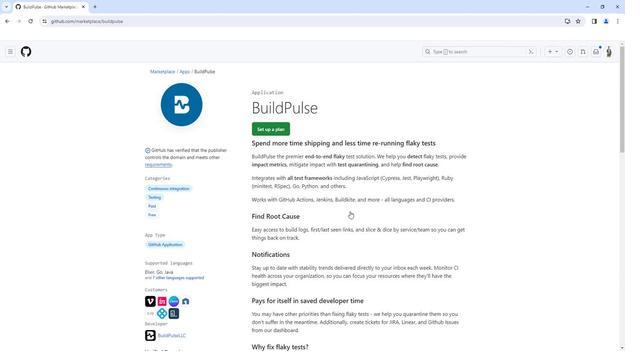 
Action: Mouse moved to (167, 71)
Screenshot: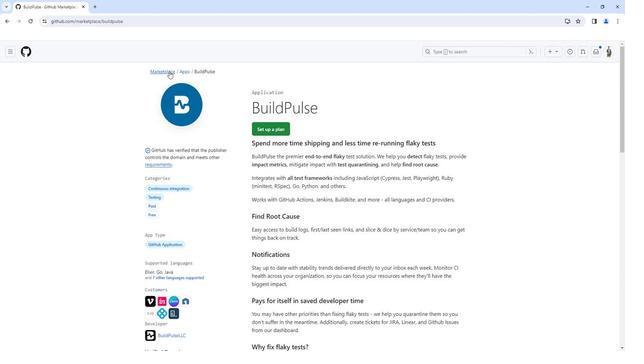 
Action: Mouse pressed left at (167, 71)
Screenshot: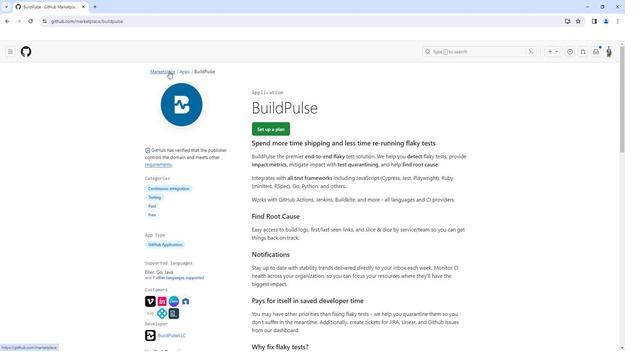
Action: Mouse moved to (171, 133)
Screenshot: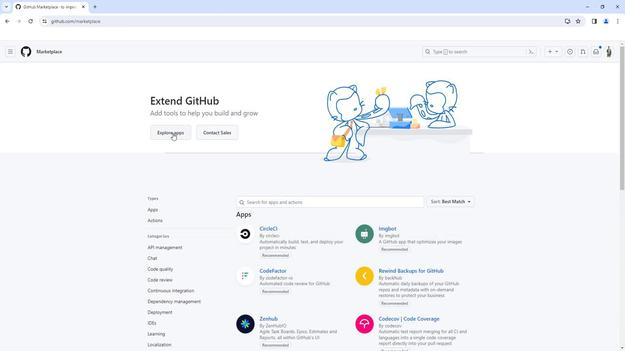 
Action: Mouse pressed left at (171, 133)
Screenshot: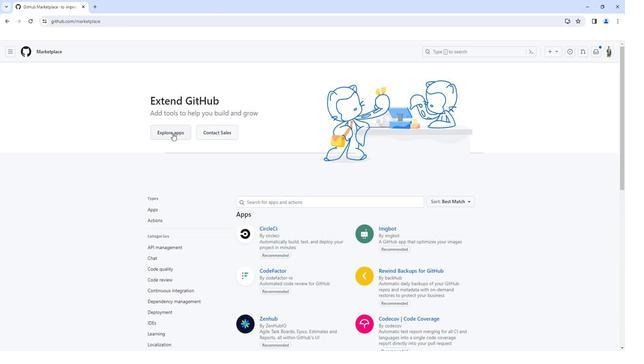 
Action: Mouse moved to (278, 96)
Screenshot: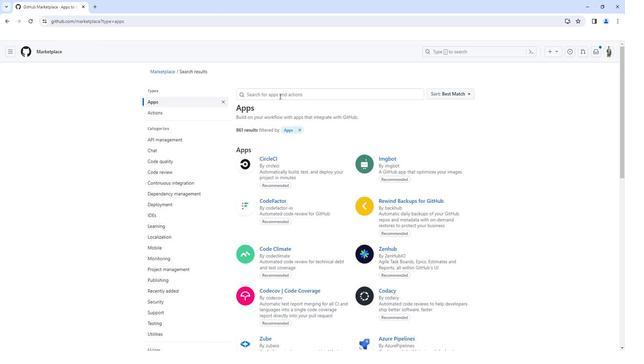 
Action: Mouse pressed left at (278, 96)
Screenshot: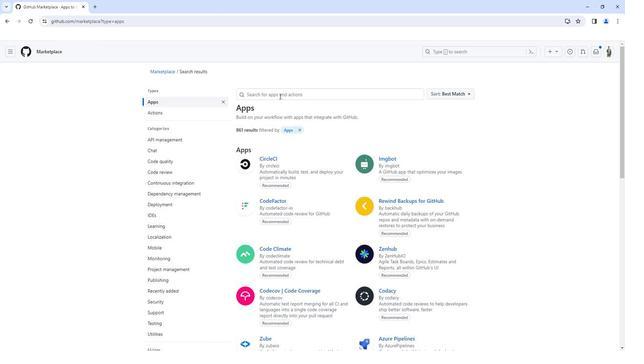 
Action: Key pressed tailored<Key.enter>
Screenshot: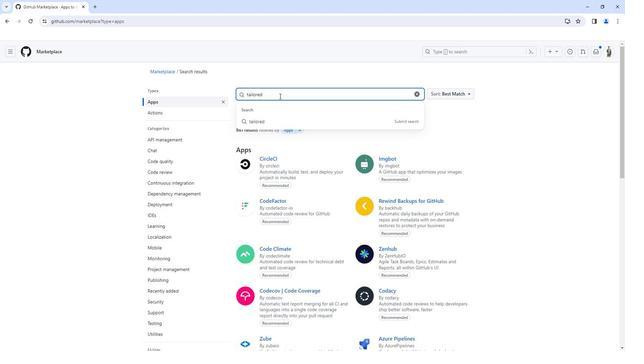 
Action: Mouse moved to (281, 158)
Screenshot: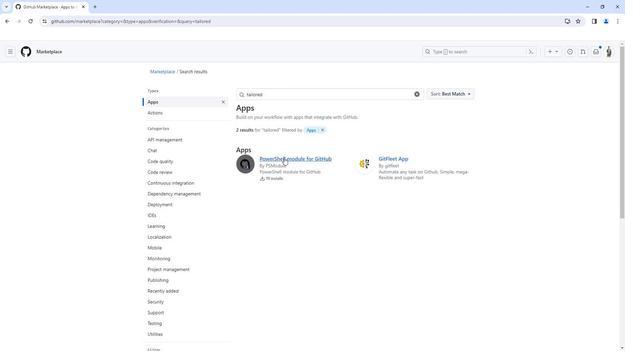 
Action: Mouse pressed left at (281, 158)
Screenshot: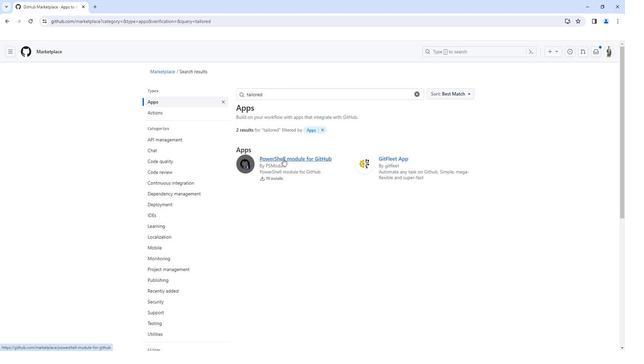 
Action: Mouse moved to (268, 132)
Screenshot: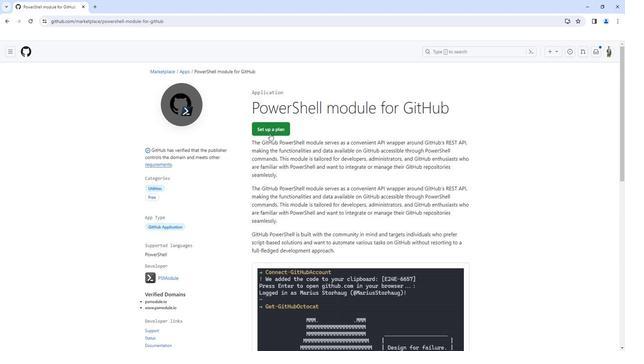 
Action: Mouse pressed left at (268, 132)
Screenshot: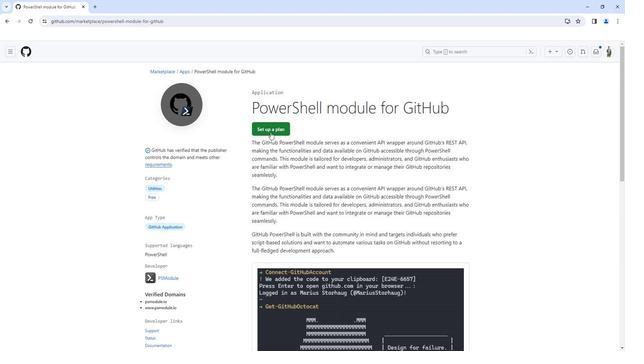 
Action: Mouse moved to (331, 247)
Screenshot: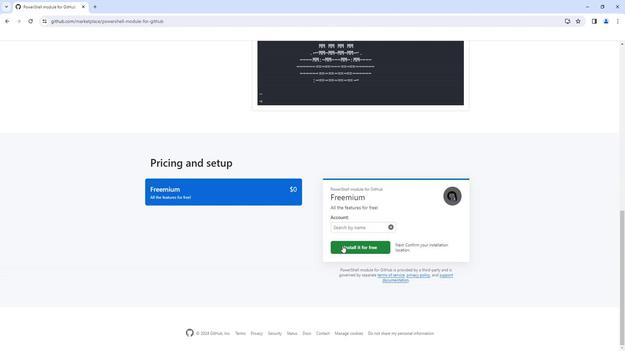 
Action: Mouse scrolled (331, 247) with delta (0, 0)
Screenshot: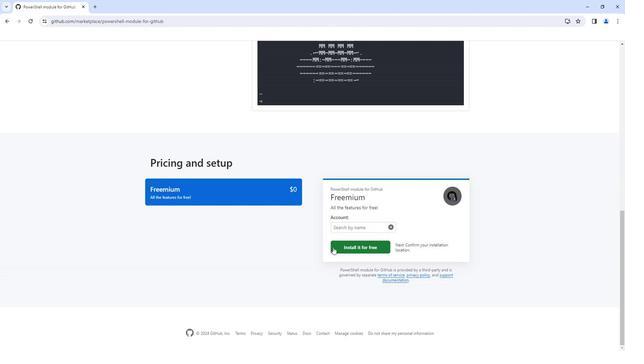 
Action: Mouse moved to (174, 228)
Screenshot: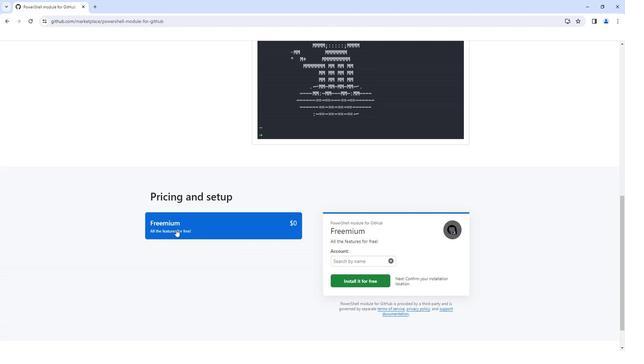 
Action: Mouse scrolled (174, 229) with delta (0, 0)
Screenshot: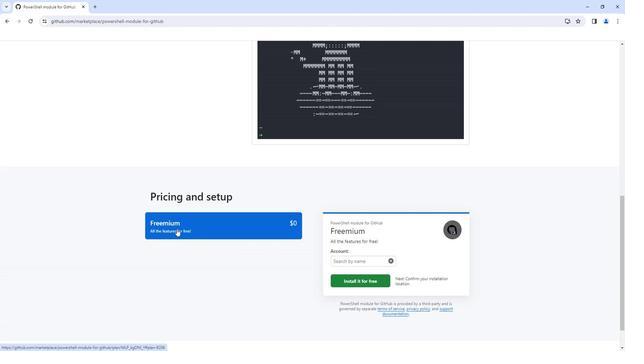 
Action: Mouse scrolled (174, 229) with delta (0, 0)
Screenshot: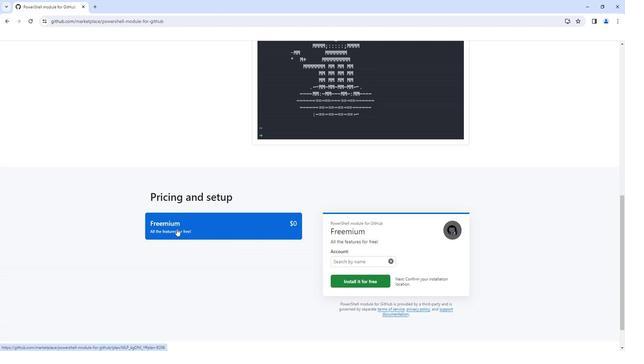 
Action: Mouse scrolled (174, 229) with delta (0, 0)
Screenshot: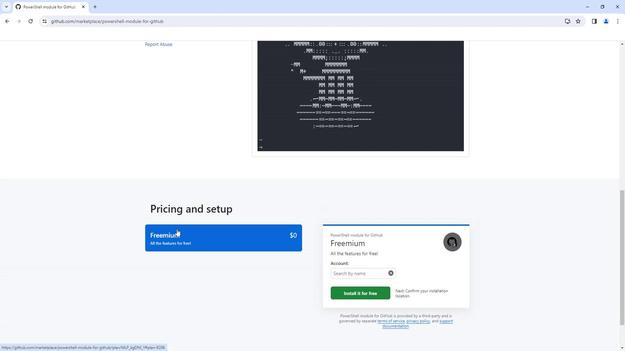 
Action: Mouse moved to (294, 229)
Screenshot: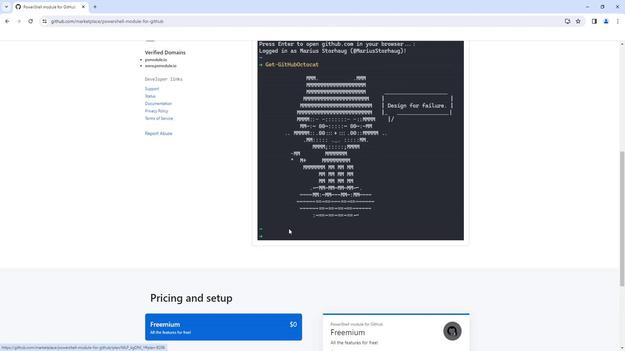
Action: Mouse scrolled (294, 228) with delta (0, 0)
Screenshot: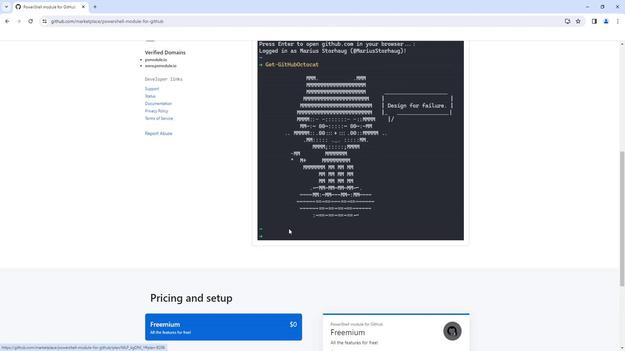
Action: Mouse moved to (310, 230)
Screenshot: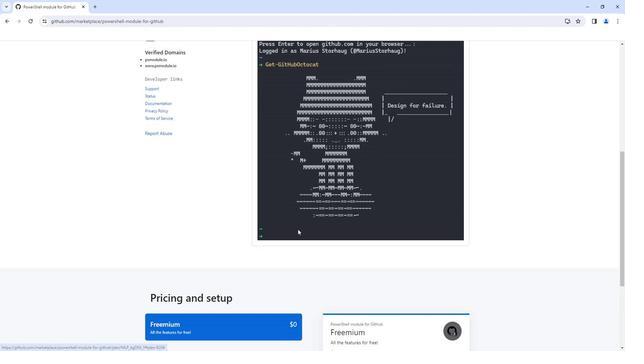 
Action: Mouse scrolled (310, 230) with delta (0, 0)
Screenshot: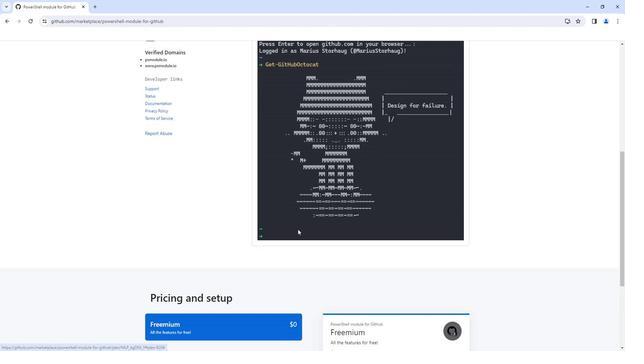 
Action: Mouse moved to (323, 231)
Screenshot: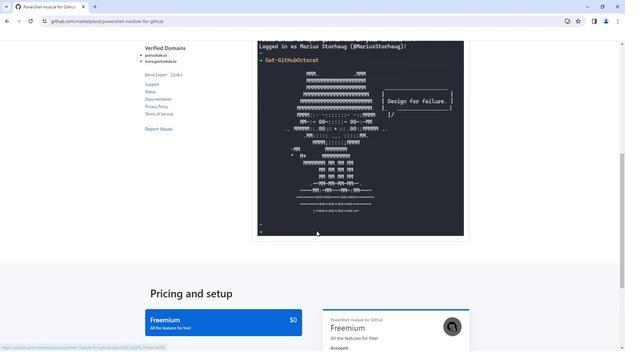 
Action: Mouse scrolled (323, 231) with delta (0, 0)
Screenshot: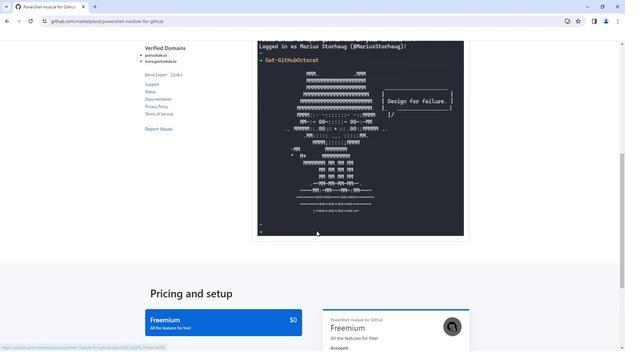 
Action: Mouse moved to (328, 232)
Screenshot: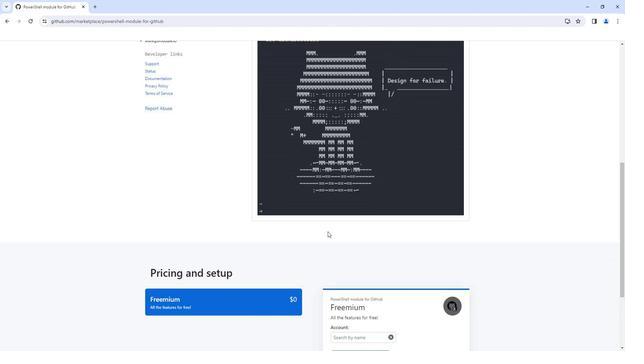 
Action: Mouse scrolled (328, 231) with delta (0, 0)
Screenshot: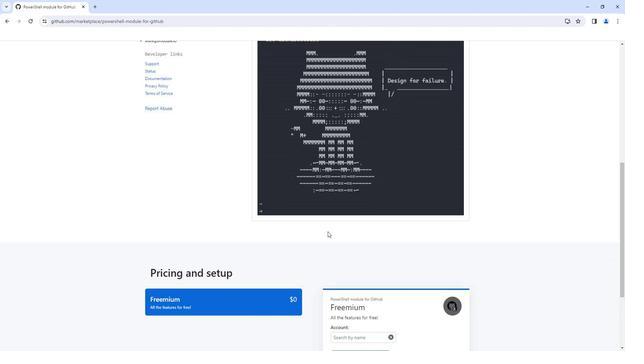 
Action: Mouse moved to (344, 236)
Screenshot: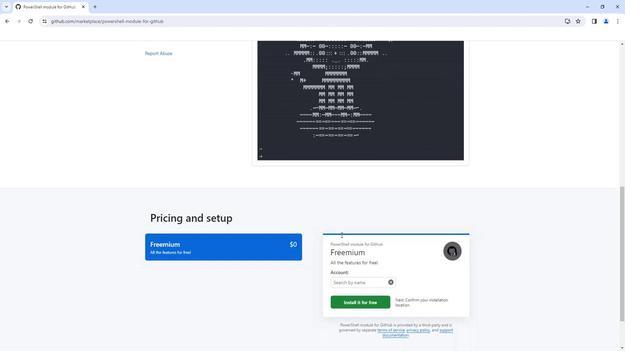 
Action: Mouse scrolled (343, 235) with delta (0, 0)
Screenshot: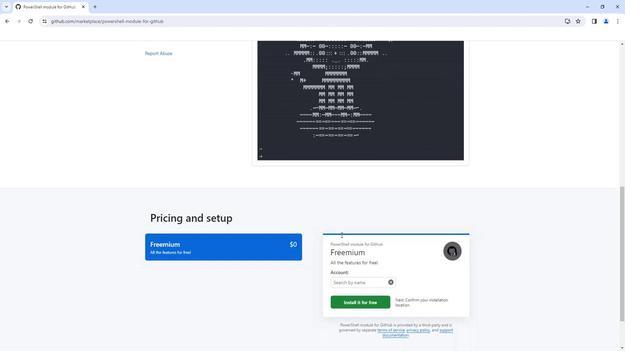 
Action: Mouse moved to (363, 244)
Screenshot: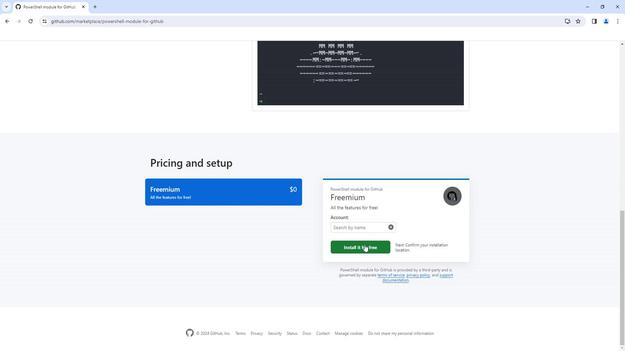 
Action: Mouse scrolled (363, 244) with delta (0, 0)
Screenshot: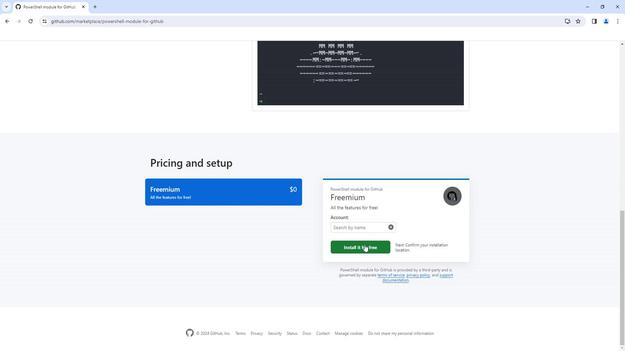 
Action: Mouse scrolled (363, 244) with delta (0, 0)
Screenshot: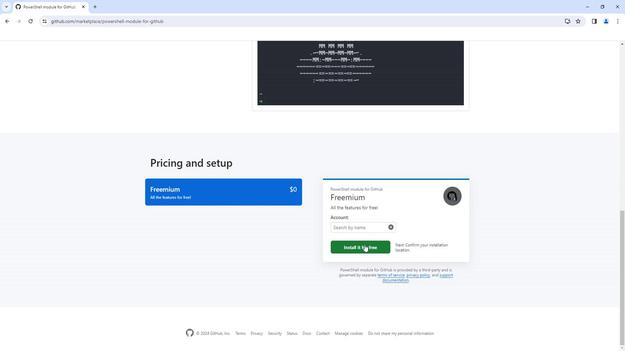 
Action: Mouse scrolled (363, 244) with delta (0, 0)
Screenshot: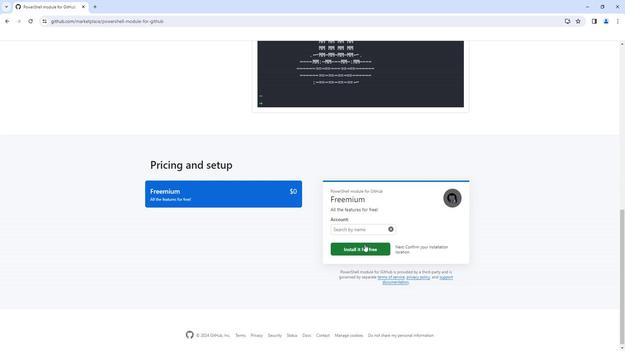 
Action: Mouse scrolled (363, 244) with delta (0, 0)
Screenshot: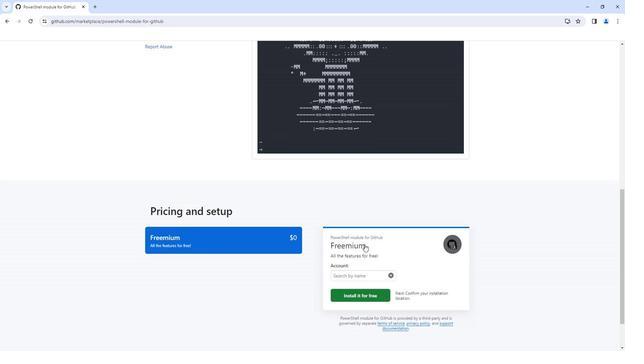 
Action: Mouse scrolled (363, 244) with delta (0, 0)
Screenshot: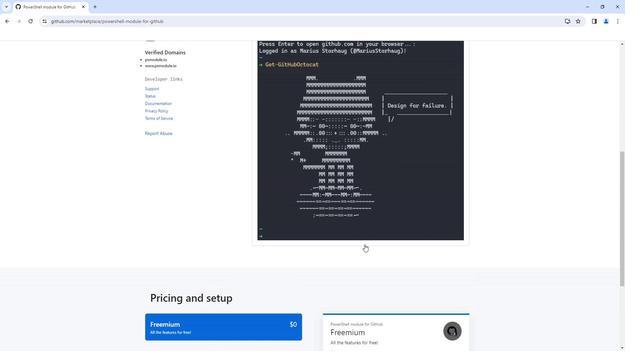 
Action: Mouse scrolled (363, 244) with delta (0, 0)
Screenshot: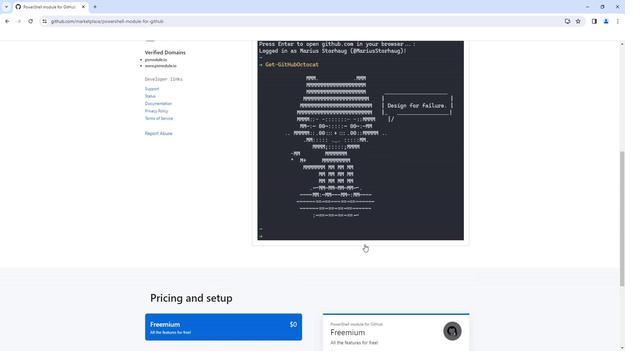 
Action: Mouse scrolled (363, 244) with delta (0, 0)
Screenshot: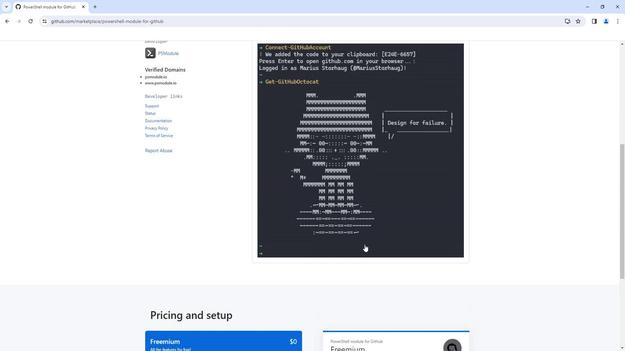 
Action: Mouse scrolled (363, 244) with delta (0, 0)
Screenshot: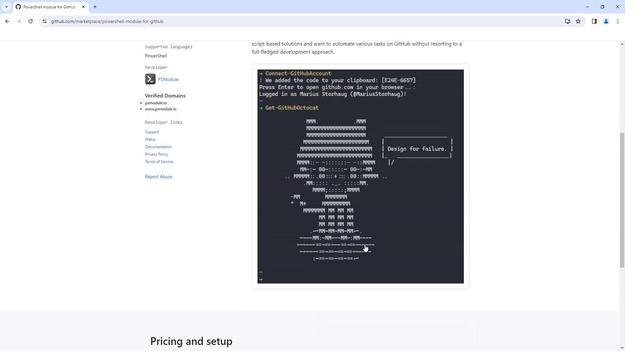 
Action: Mouse moved to (154, 257)
Screenshot: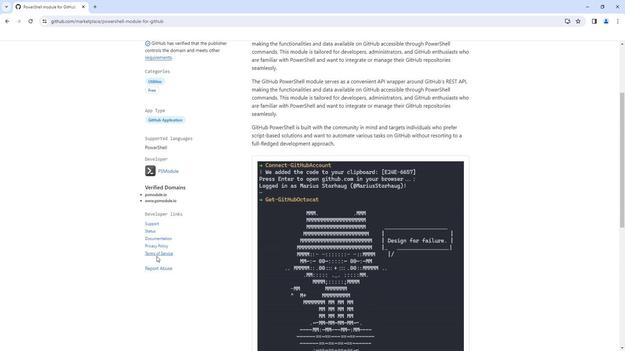 
Action: Mouse scrolled (154, 257) with delta (0, 0)
Screenshot: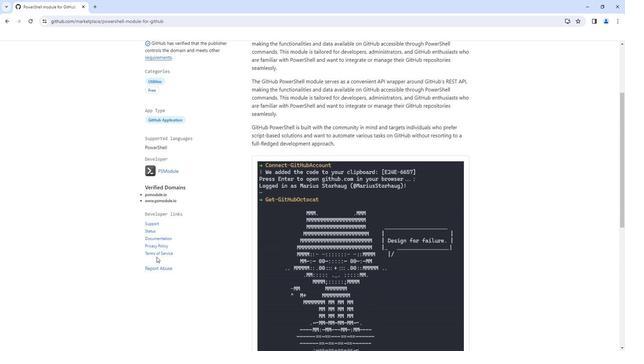 
Action: Mouse moved to (167, 213)
Screenshot: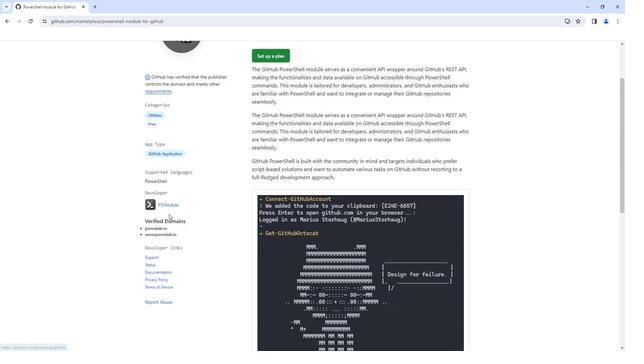 
Action: Mouse scrolled (167, 214) with delta (0, 0)
Screenshot: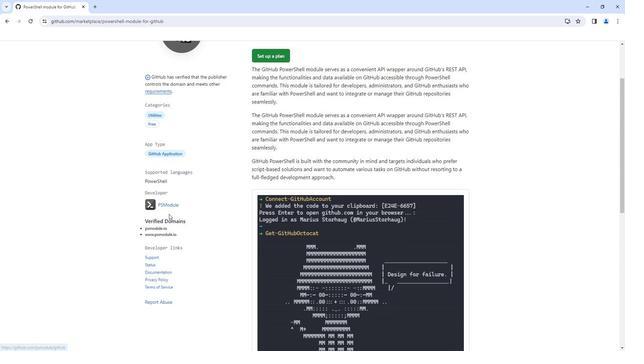 
Action: Mouse moved to (328, 147)
Screenshot: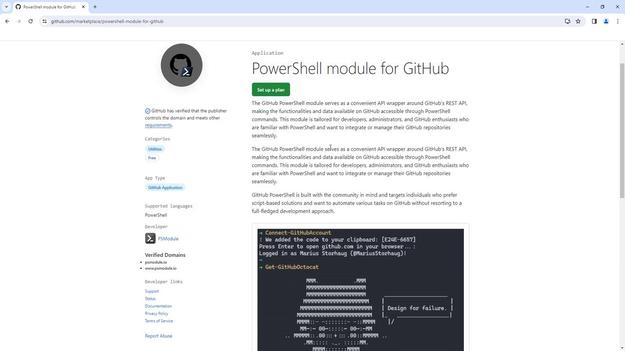 
Action: Mouse scrolled (328, 147) with delta (0, 0)
Screenshot: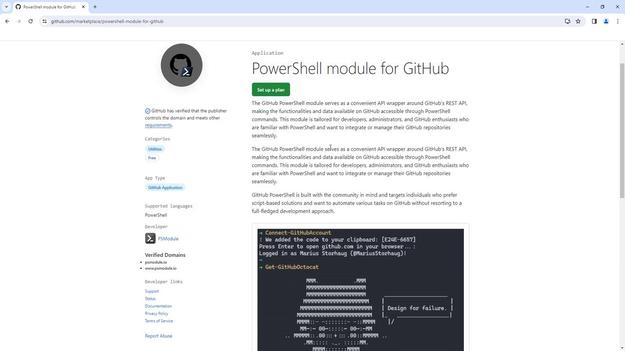 
Action: Mouse scrolled (328, 147) with delta (0, 0)
Screenshot: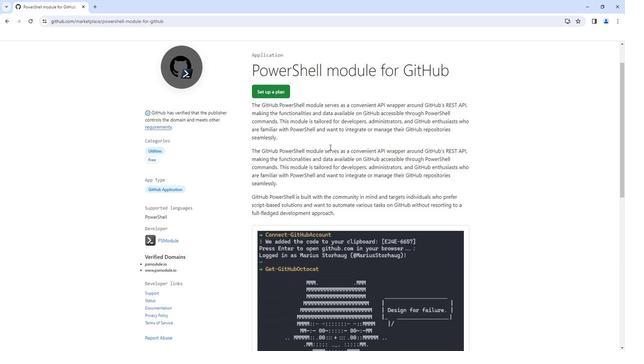 
Action: Mouse moved to (328, 148)
Screenshot: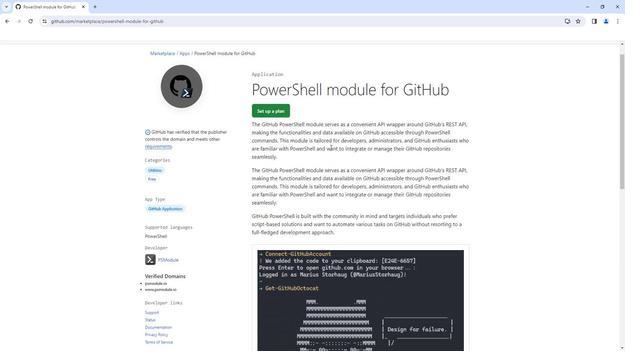 
Action: Mouse scrolled (328, 148) with delta (0, 0)
Screenshot: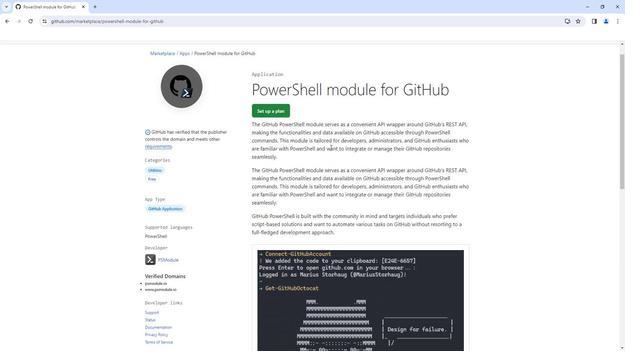 
Action: Mouse moved to (258, 143)
Screenshot: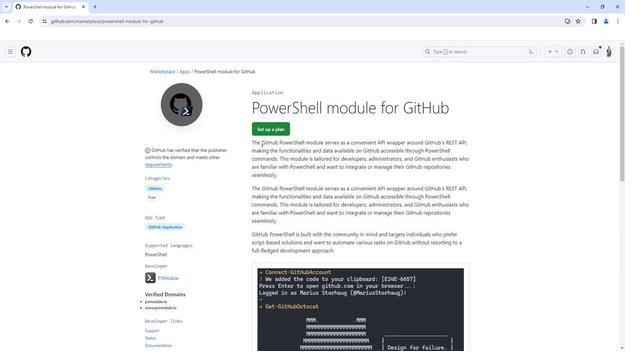 
Action: Mouse scrolled (258, 143) with delta (0, 0)
Screenshot: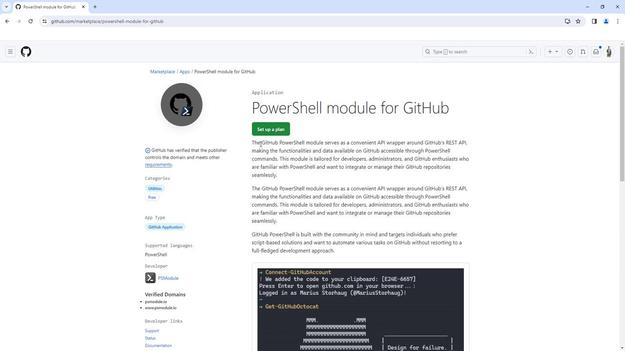 
Action: Mouse moved to (257, 151)
Screenshot: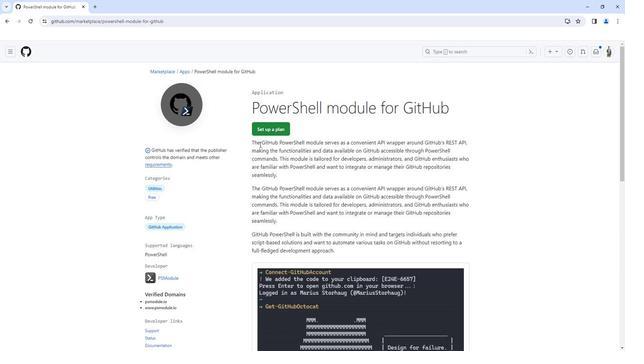 
Action: Mouse scrolled (258, 148) with delta (0, 0)
Screenshot: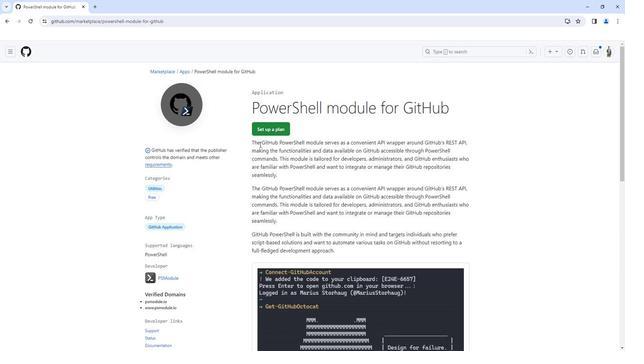 
Action: Mouse moved to (249, 161)
Screenshot: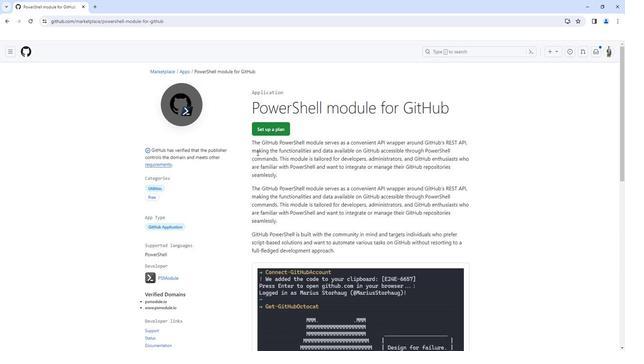 
Action: Mouse scrolled (249, 161) with delta (0, 0)
Screenshot: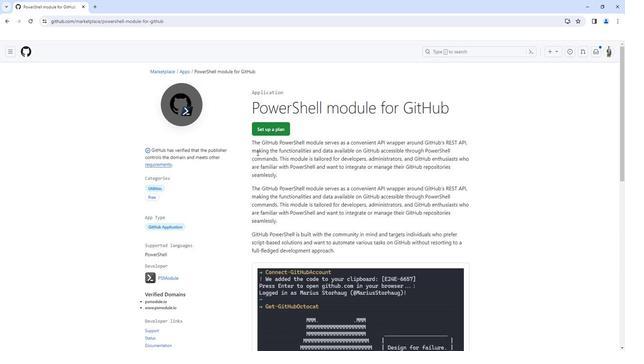 
Action: Mouse moved to (244, 165)
Screenshot: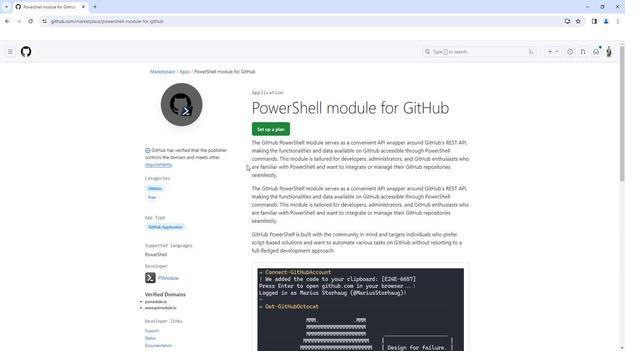 
Action: Mouse scrolled (244, 165) with delta (0, 0)
Screenshot: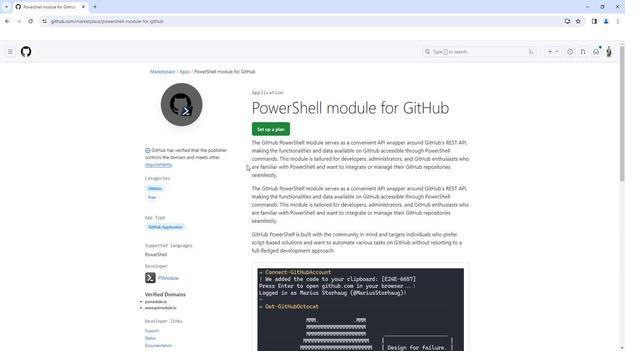 
Action: Mouse moved to (185, 70)
Screenshot: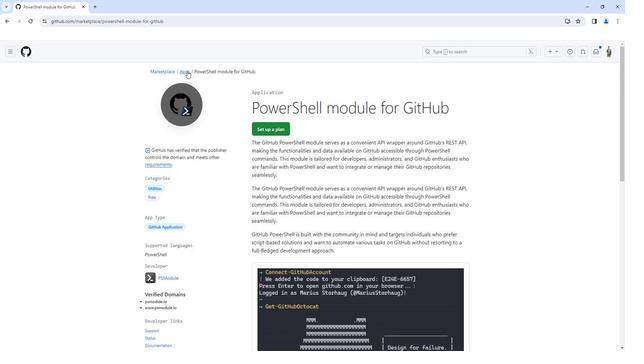 
Action: Mouse pressed left at (185, 70)
Screenshot: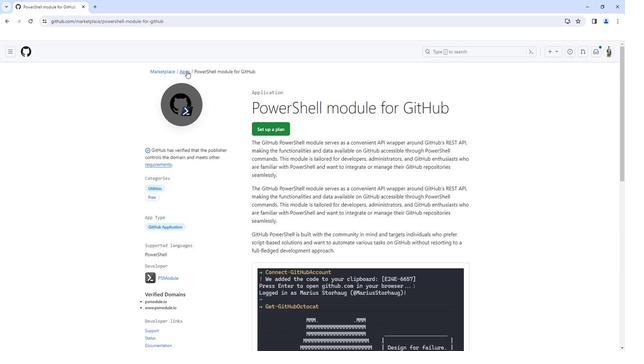 
Action: Mouse moved to (256, 154)
Screenshot: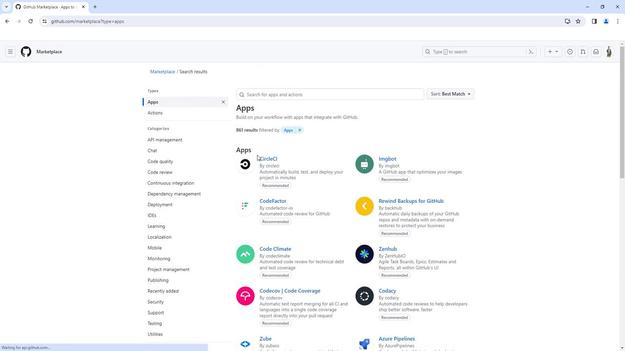 
Action: Mouse scrolled (256, 154) with delta (0, 0)
Screenshot: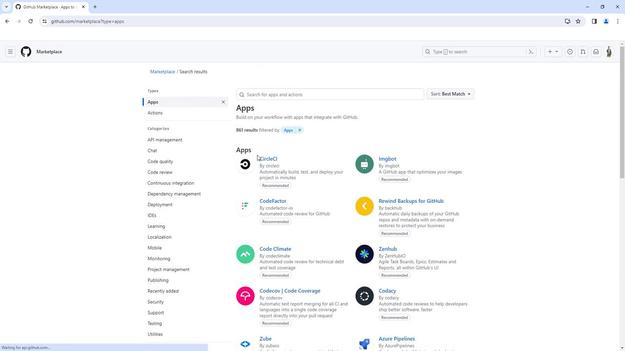 
Action: Mouse moved to (263, 125)
Screenshot: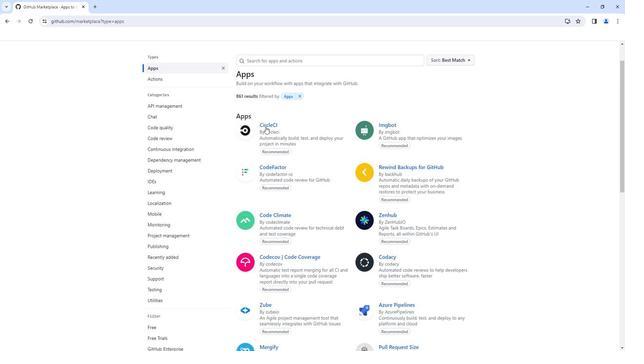 
Action: Mouse pressed left at (263, 125)
Screenshot: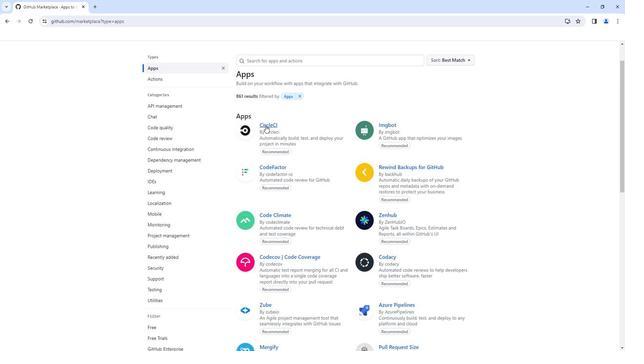 
Action: Mouse moved to (266, 150)
Screenshot: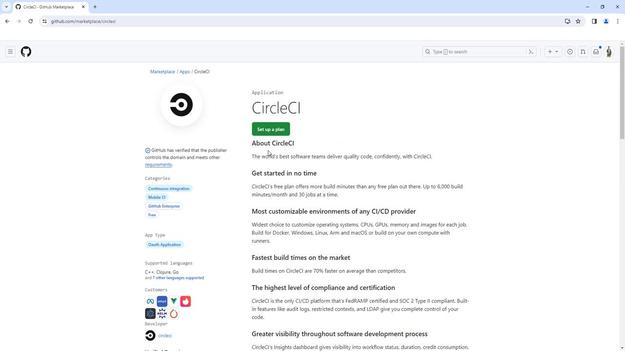 
Action: Mouse scrolled (266, 150) with delta (0, 0)
Screenshot: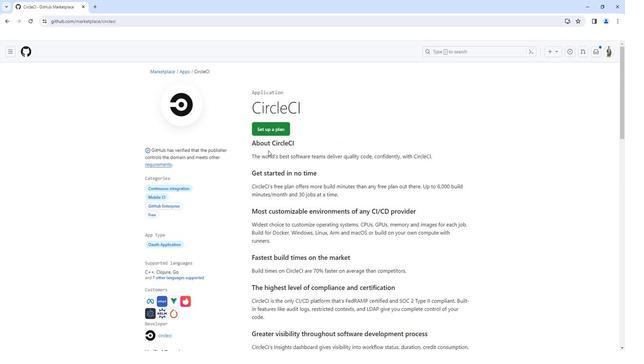 
Action: Mouse moved to (267, 150)
Screenshot: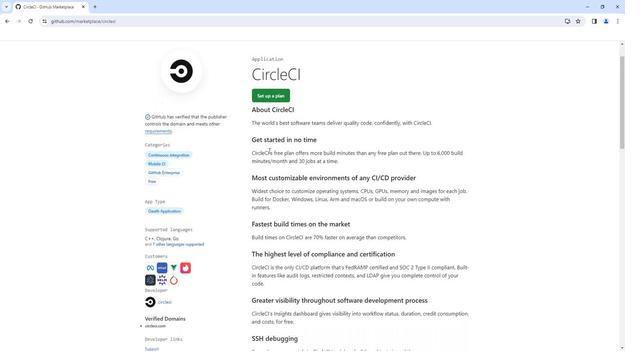 
Action: Mouse scrolled (267, 150) with delta (0, 0)
Screenshot: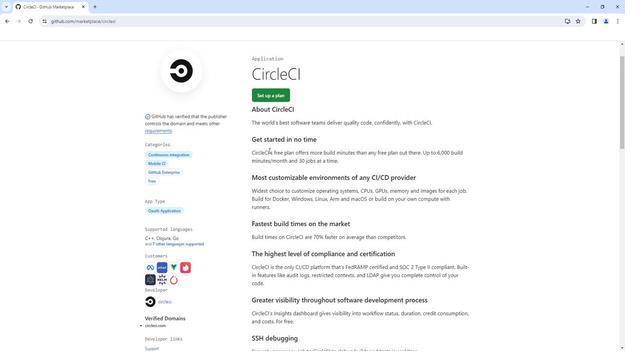 
Action: Mouse scrolled (267, 150) with delta (0, 0)
Screenshot: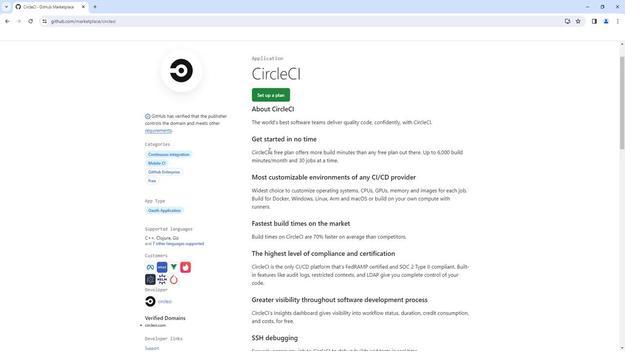 
Action: Mouse moved to (345, 217)
Screenshot: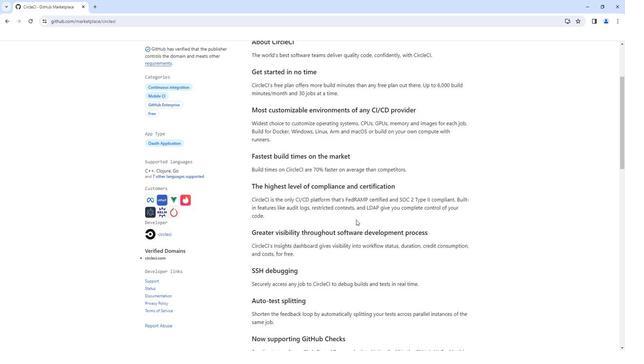 
Action: Mouse scrolled (345, 217) with delta (0, 0)
Screenshot: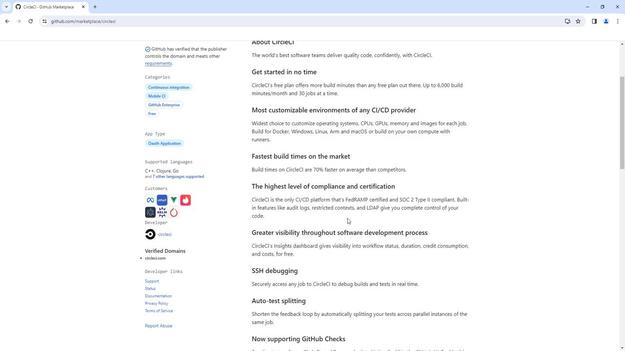 
Action: Mouse scrolled (345, 217) with delta (0, 0)
Screenshot: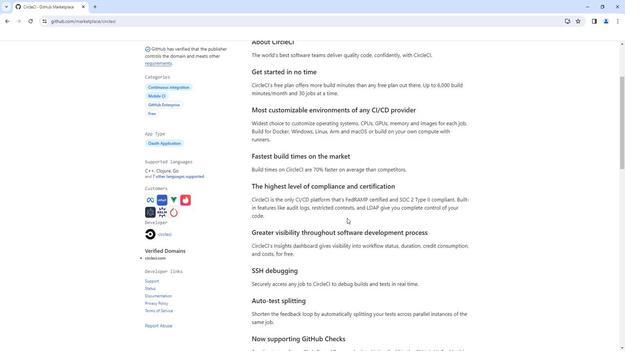 
Action: Mouse moved to (345, 212)
Screenshot: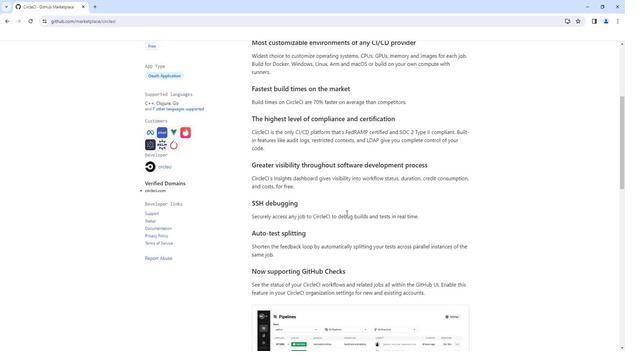 
Action: Mouse scrolled (345, 212) with delta (0, 0)
Screenshot: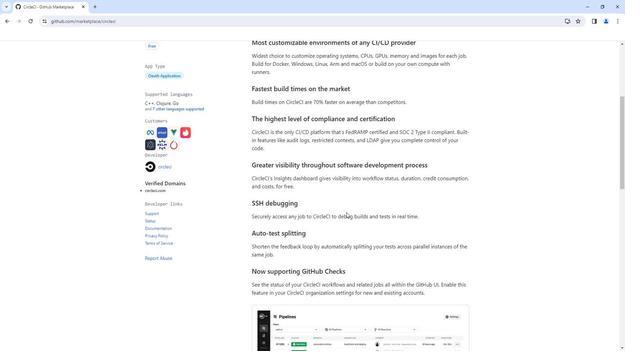 
Action: Mouse scrolled (345, 212) with delta (0, 0)
Screenshot: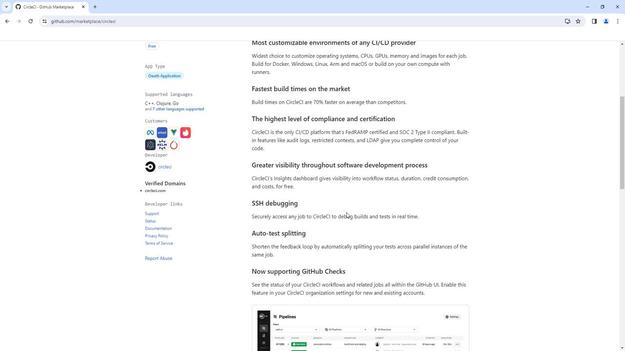 
Action: Mouse scrolled (345, 212) with delta (0, 0)
Screenshot: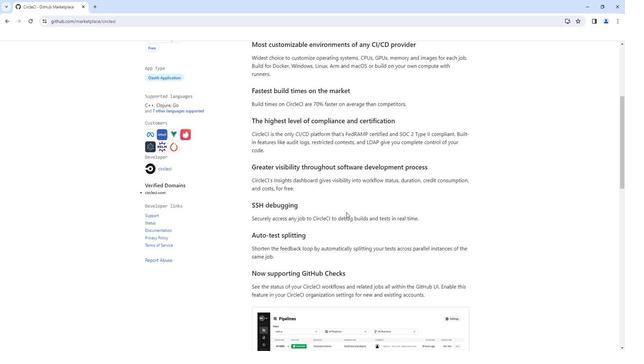 
Action: Mouse scrolled (345, 212) with delta (0, 0)
Screenshot: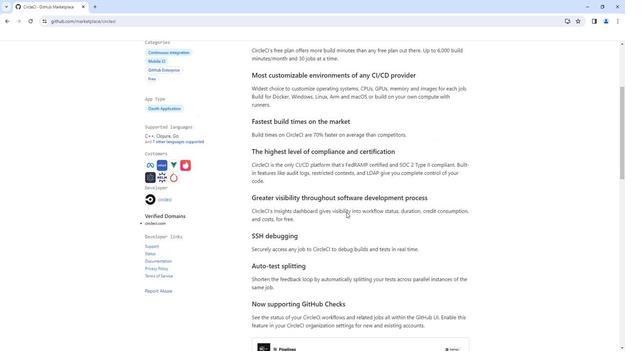 
Action: Mouse moved to (345, 212)
Screenshot: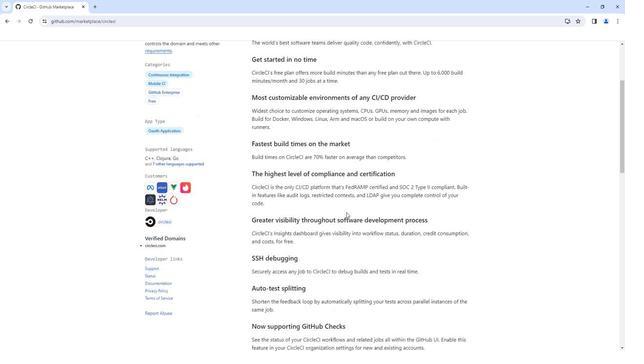 
Action: Mouse scrolled (345, 212) with delta (0, 0)
Screenshot: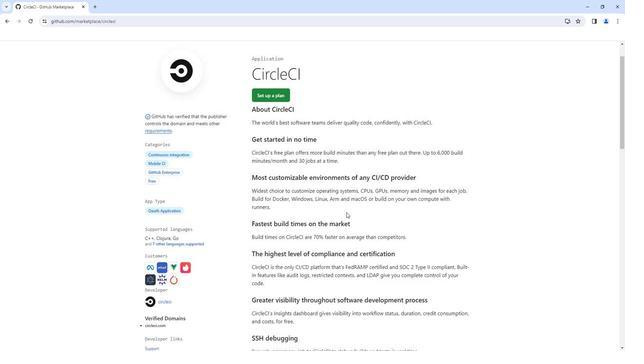 
Action: Mouse scrolled (345, 212) with delta (0, 0)
Screenshot: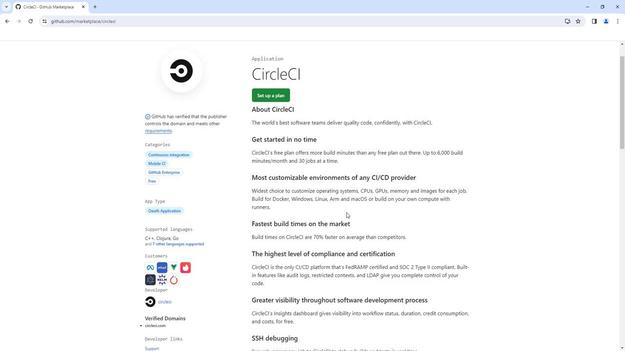 
Action: Mouse moved to (345, 212)
Screenshot: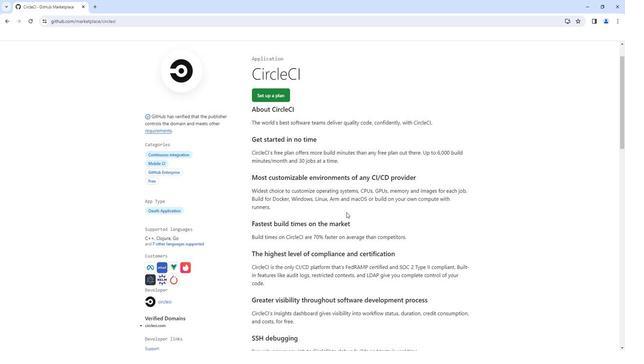 
Action: Mouse scrolled (345, 213) with delta (0, 0)
Screenshot: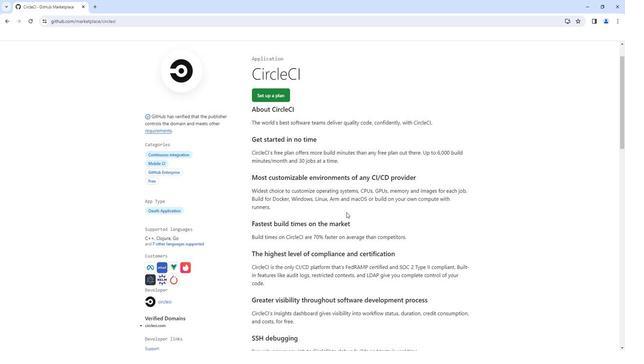 
Action: Mouse moved to (271, 133)
Screenshot: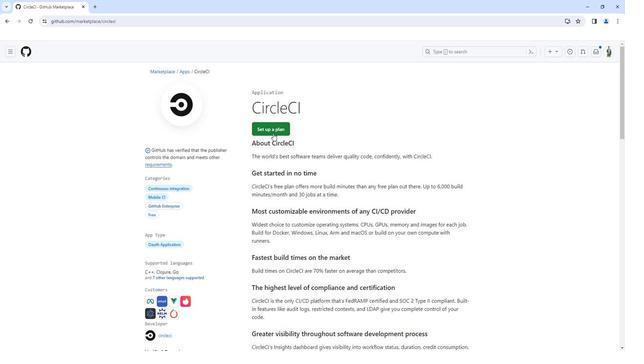 
Action: Mouse pressed left at (271, 133)
Screenshot: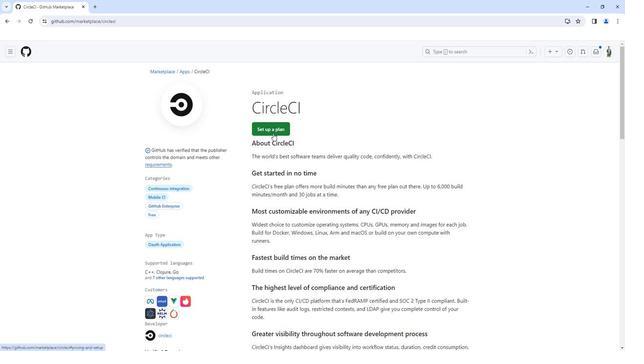 
Action: Mouse moved to (352, 231)
Screenshot: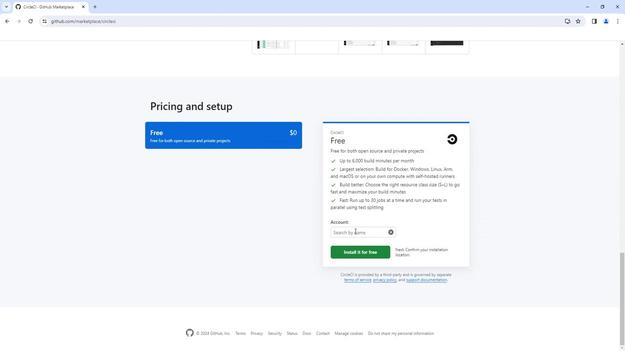 
Action: Mouse pressed left at (352, 231)
Screenshot: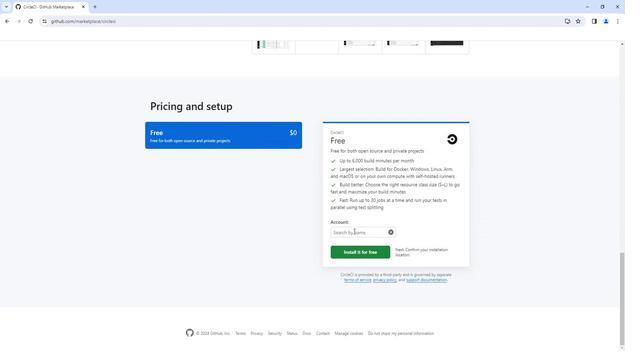 
Action: Mouse moved to (313, 183)
Screenshot: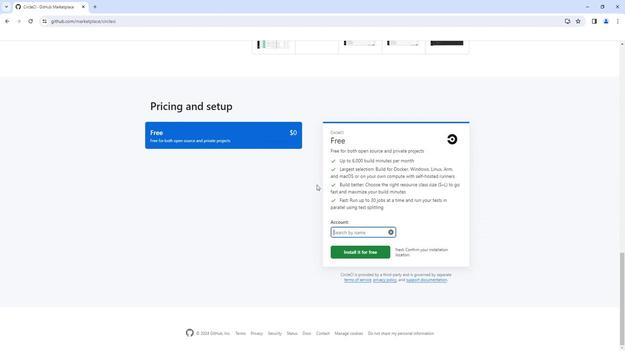 
Action: Mouse scrolled (313, 183) with delta (0, 0)
Screenshot: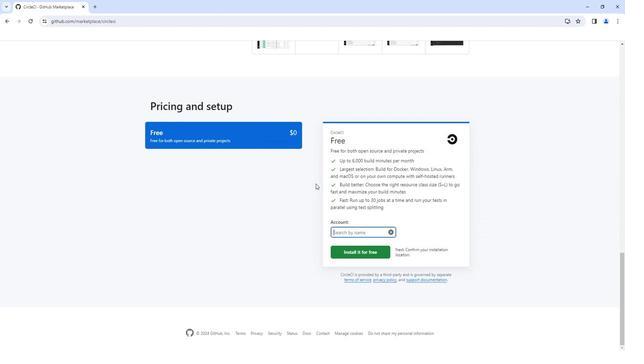 
Action: Mouse scrolled (313, 183) with delta (0, 0)
Screenshot: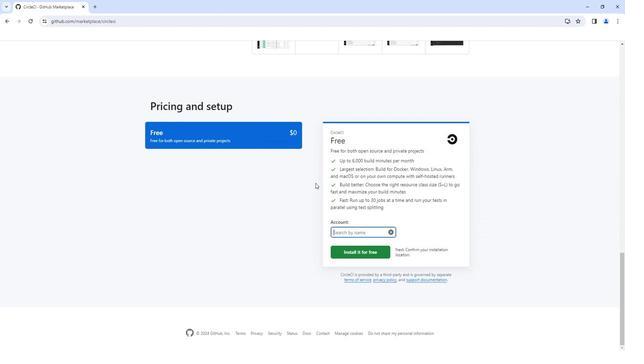 
Action: Mouse moved to (312, 182)
Screenshot: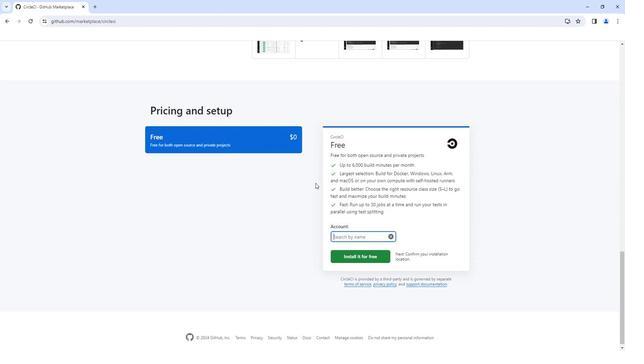 
Action: Mouse scrolled (312, 183) with delta (0, 0)
Screenshot: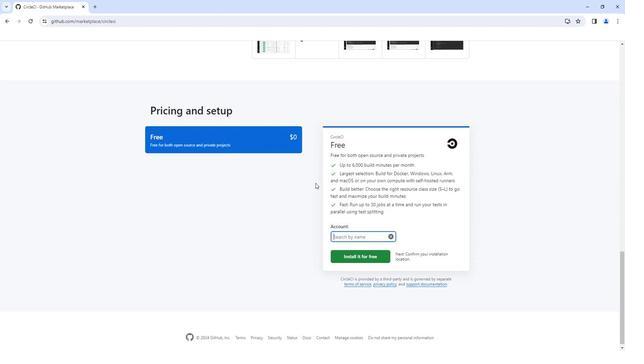 
Action: Mouse moved to (271, 197)
Screenshot: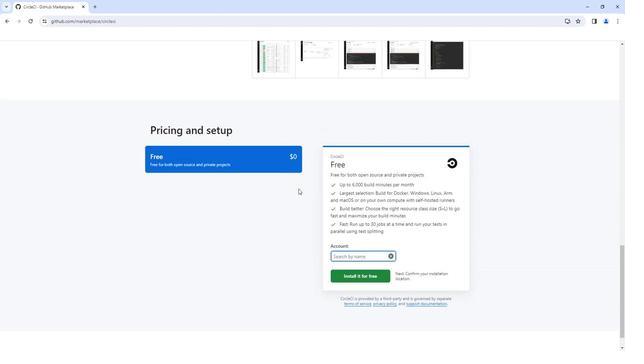 
Action: Mouse scrolled (271, 197) with delta (0, 0)
Screenshot: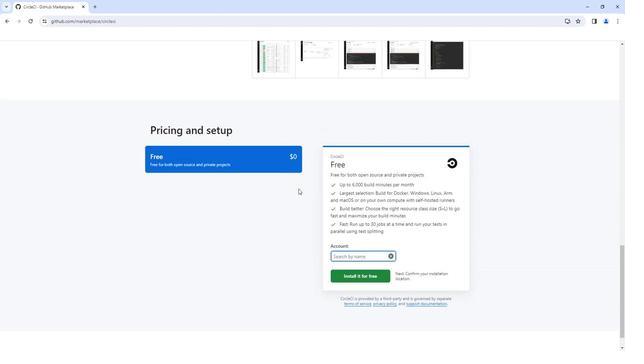 
Action: Mouse moved to (244, 203)
Screenshot: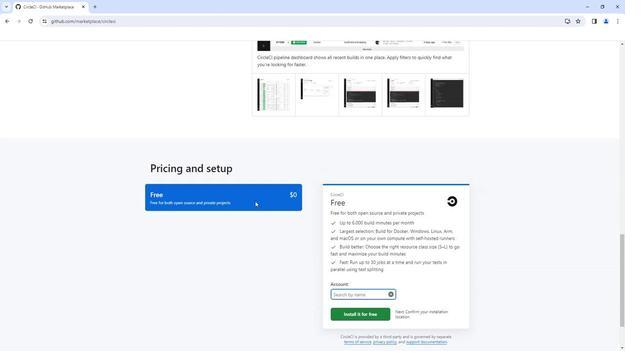 
Action: Mouse scrolled (244, 203) with delta (0, 0)
Screenshot: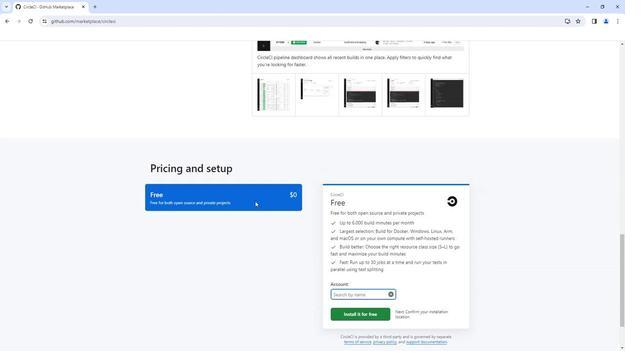 
Action: Mouse moved to (271, 194)
Screenshot: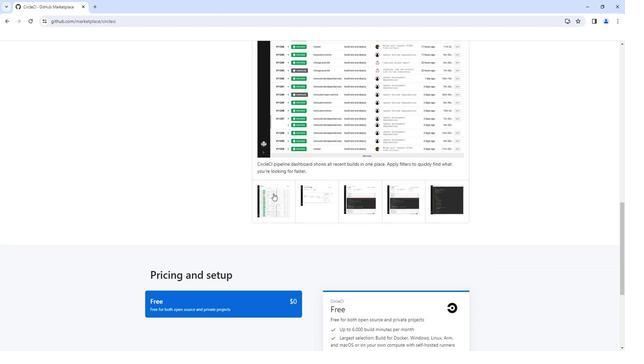 
Action: Mouse scrolled (271, 194) with delta (0, 0)
Screenshot: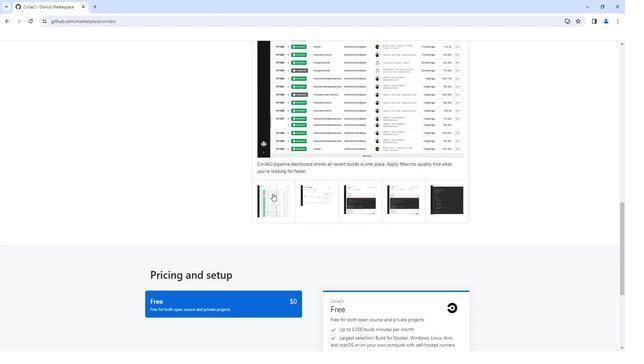
Action: Mouse scrolled (271, 194) with delta (0, 0)
Screenshot: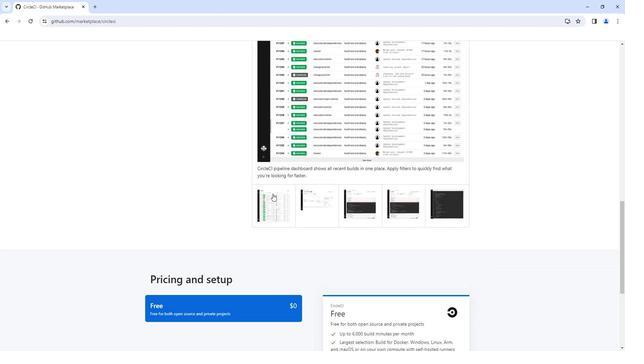 
Action: Mouse moved to (271, 194)
Screenshot: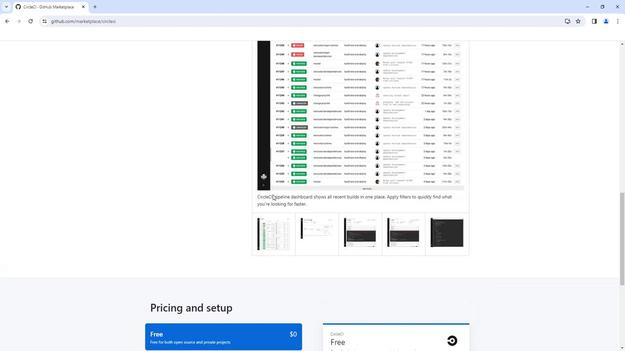 
Action: Mouse scrolled (271, 194) with delta (0, 0)
Screenshot: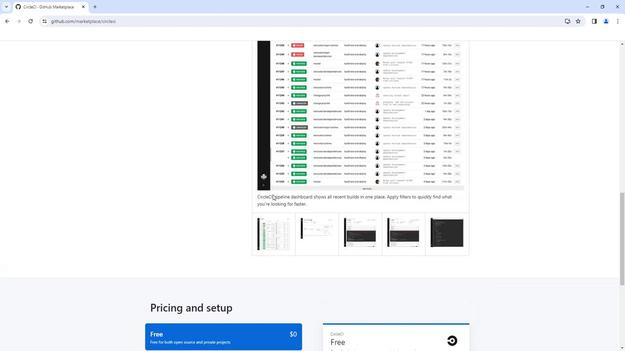 
Action: Mouse moved to (299, 183)
Screenshot: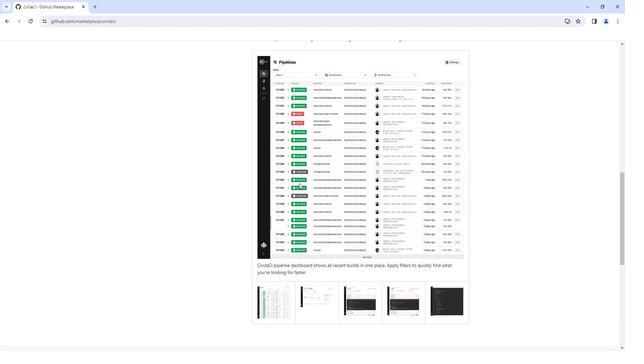 
Action: Mouse scrolled (299, 183) with delta (0, 0)
Screenshot: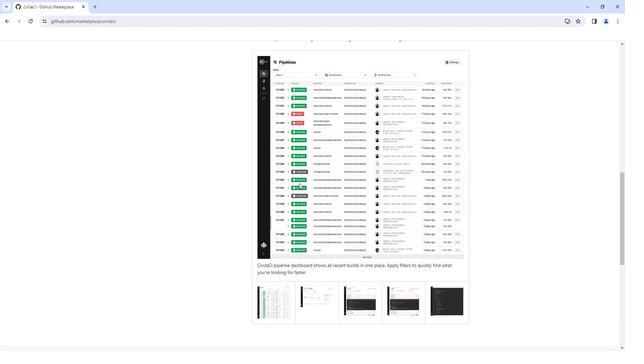 
Action: Mouse moved to (300, 183)
Screenshot: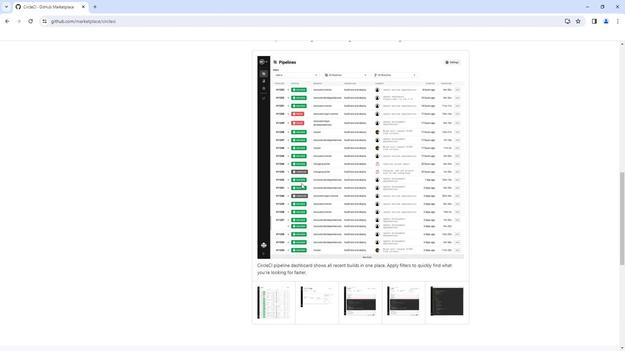 
Action: Mouse scrolled (300, 183) with delta (0, 0)
Screenshot: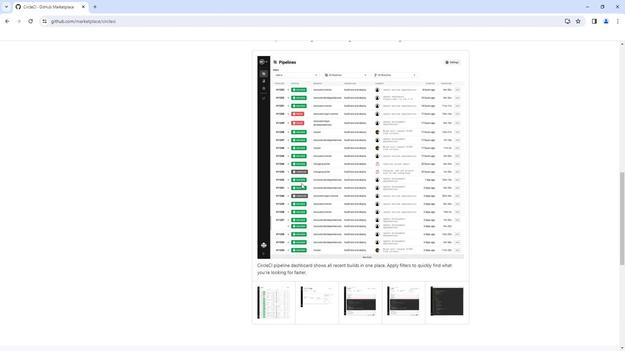 
Action: Mouse moved to (300, 183)
Screenshot: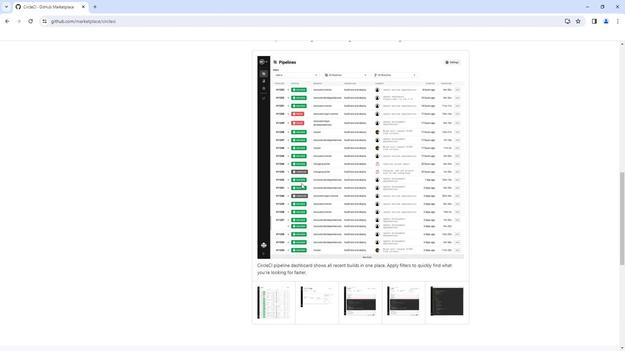 
Action: Mouse scrolled (300, 183) with delta (0, 0)
Screenshot: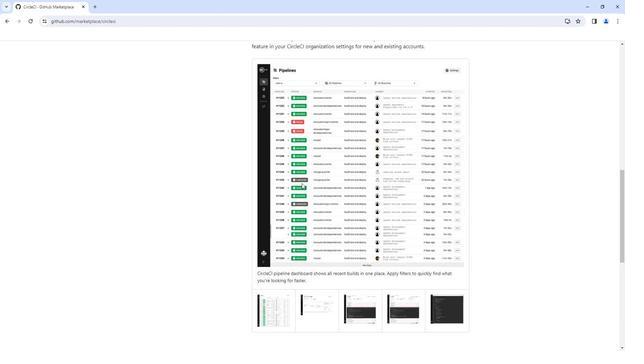 
Action: Mouse scrolled (300, 183) with delta (0, 0)
Screenshot: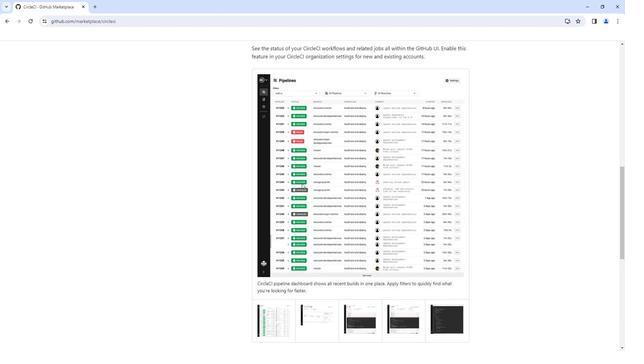 
Action: Mouse scrolled (300, 183) with delta (0, 0)
Screenshot: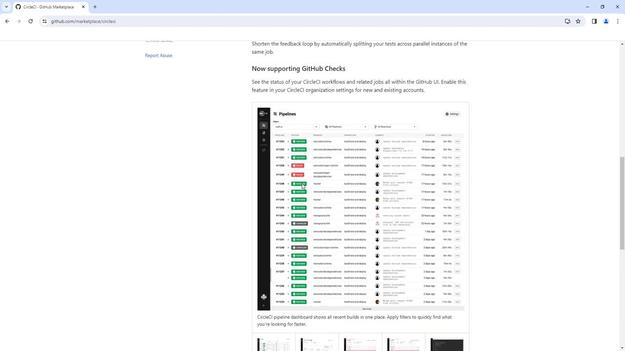 
Action: Mouse scrolled (300, 183) with delta (0, 0)
Screenshot: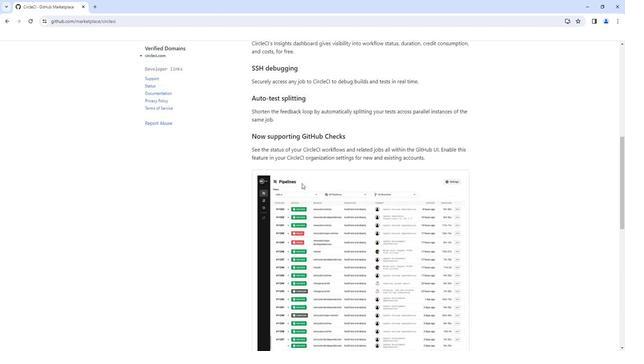 
Action: Mouse scrolled (300, 183) with delta (0, 0)
Screenshot: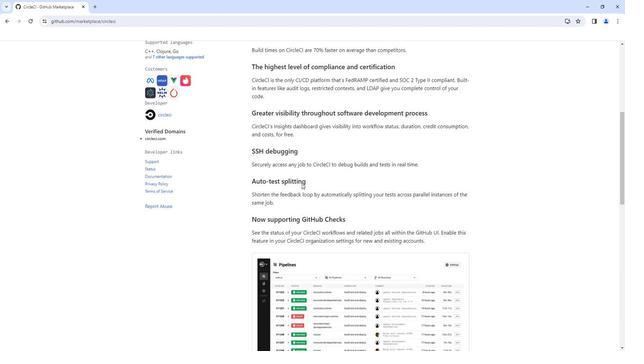 
Action: Mouse scrolled (300, 183) with delta (0, 0)
Screenshot: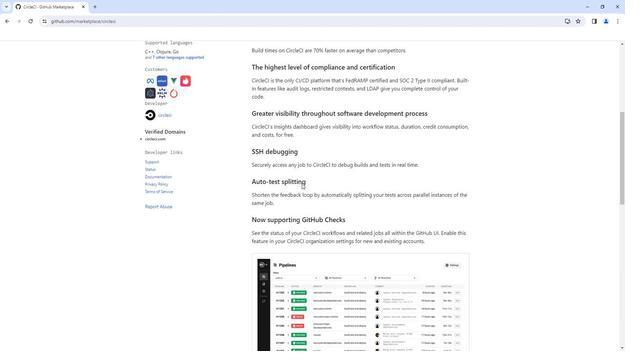 
Action: Mouse scrolled (300, 183) with delta (0, 0)
Screenshot: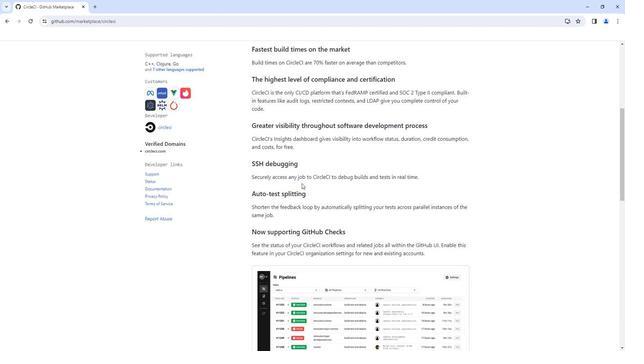 
Action: Mouse scrolled (300, 183) with delta (0, 0)
Screenshot: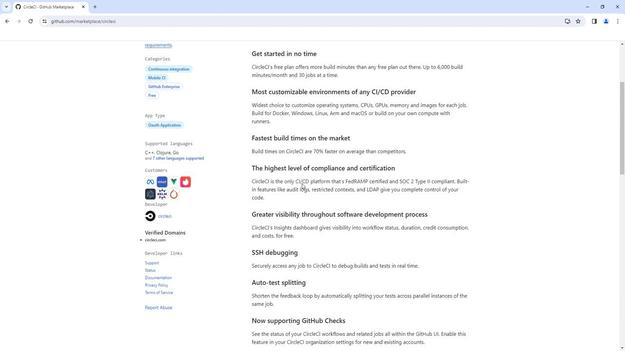 
Action: Mouse scrolled (300, 183) with delta (0, 0)
Screenshot: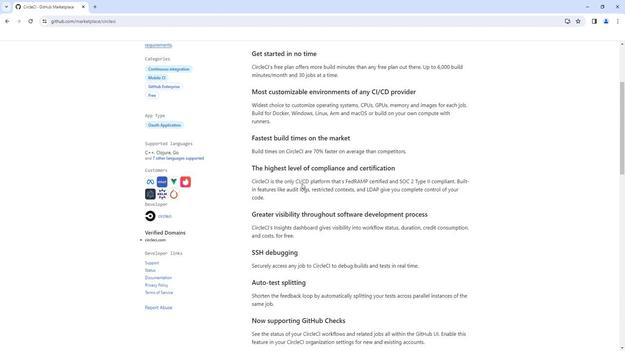 
Action: Mouse scrolled (300, 183) with delta (0, 0)
Screenshot: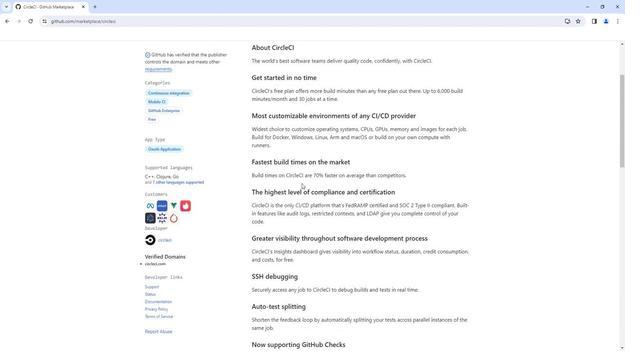 
Action: Mouse scrolled (300, 183) with delta (0, 0)
Screenshot: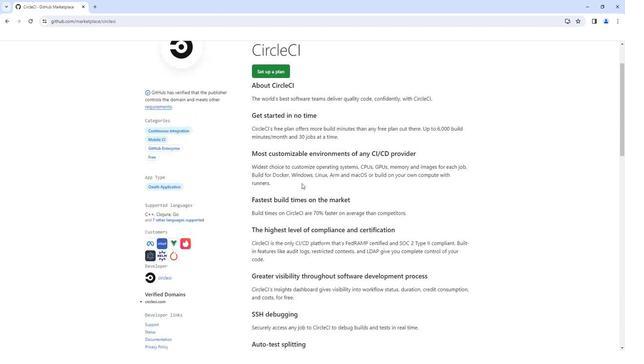 
Action: Mouse scrolled (300, 183) with delta (0, 0)
Screenshot: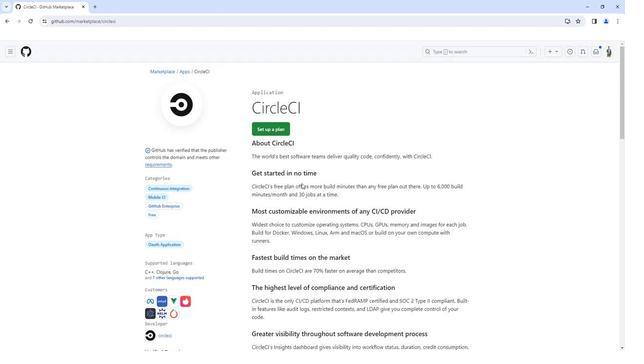 
Action: Mouse scrolled (300, 183) with delta (0, 0)
Screenshot: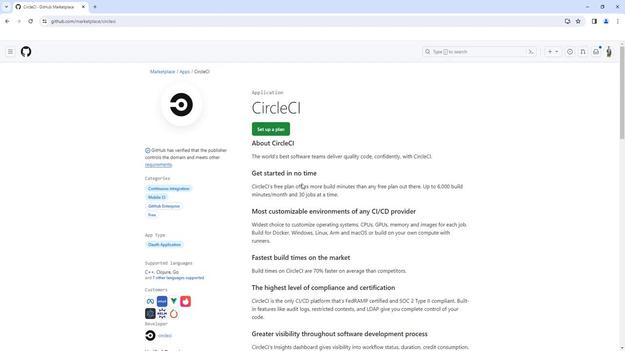 
Action: Mouse moved to (185, 72)
Screenshot: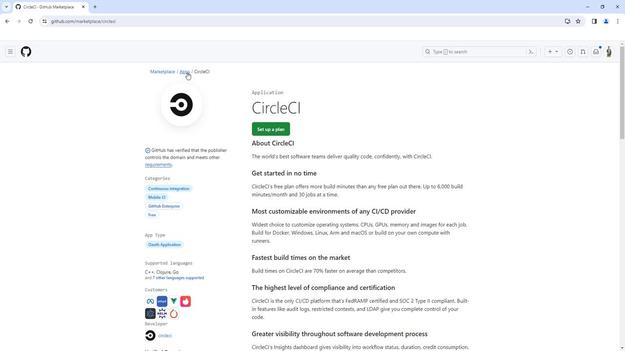 
Action: Mouse pressed left at (185, 72)
Screenshot: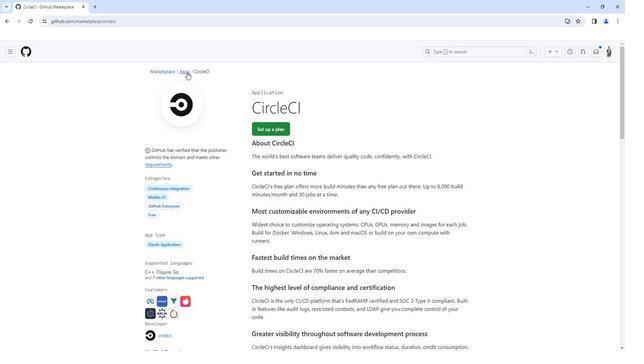 
Action: Mouse moved to (385, 162)
Screenshot: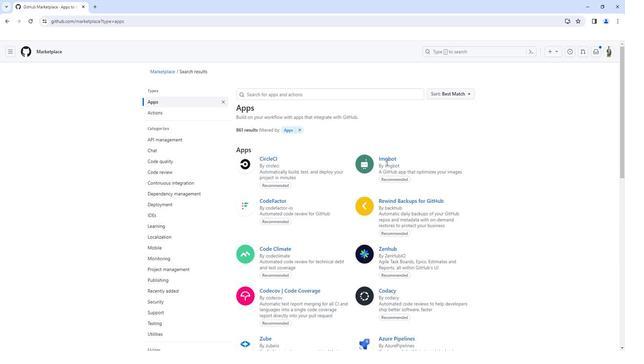 
Action: Mouse pressed left at (385, 162)
Screenshot: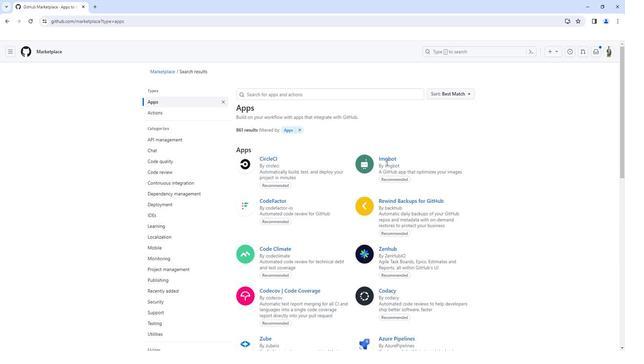 
Action: Mouse moved to (385, 158)
Screenshot: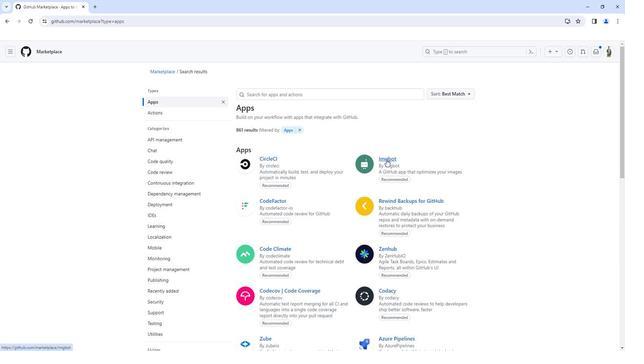 
Action: Mouse pressed left at (385, 158)
Screenshot: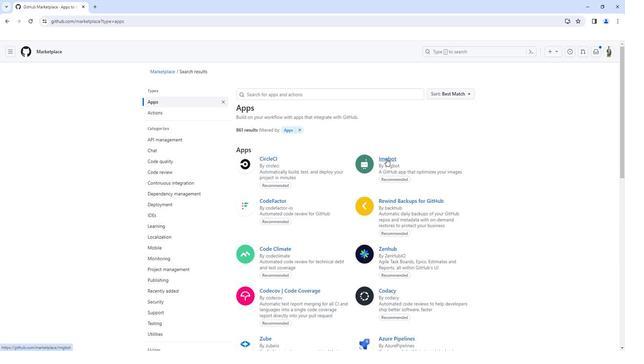 
Action: Mouse moved to (282, 158)
